 Task: Open Card Podcast Creation Review in Board Sales Funnel Optimization and Management to Workspace Content Marketing Agencies and add a team member Softage.3@softage.net, a label Green, a checklist Mixology, an attachment from your google drive, a color Green and finally, add a card description 'Conduct customer research for new market positioning and messaging' and a comment 'Given the potential impact of this task on our company culture of innovation, let us ensure that we approach it with a sense of curiosity and a willingness to explore new ideas.'. Add a start date 'Jan 03, 1900' with a due date 'Jan 10, 1900'
Action: Mouse moved to (223, 179)
Screenshot: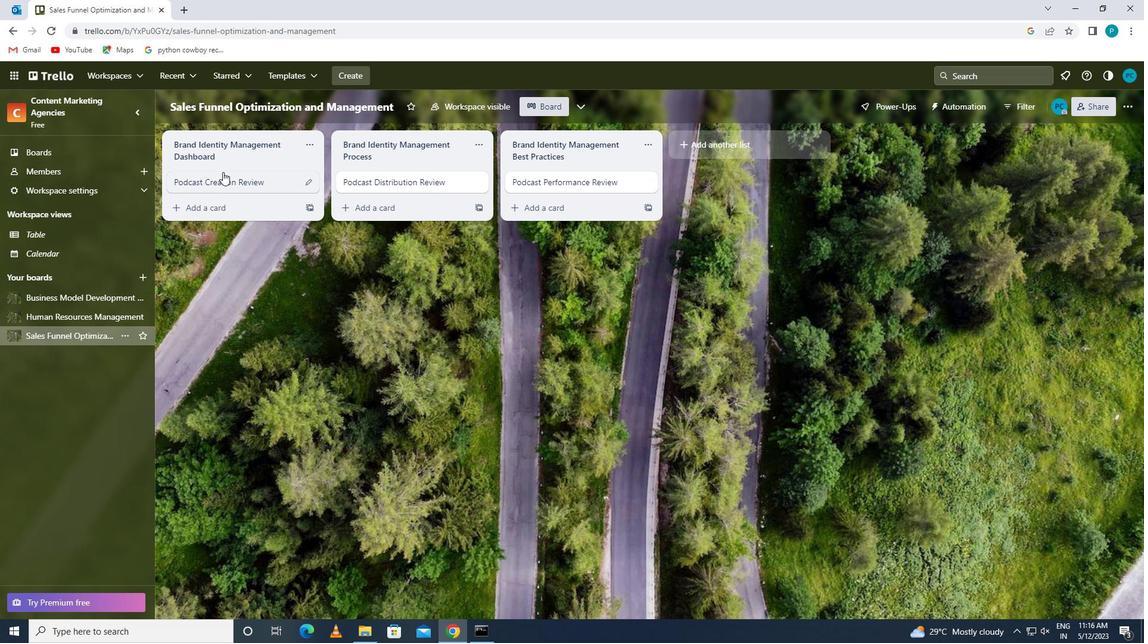 
Action: Mouse pressed left at (223, 179)
Screenshot: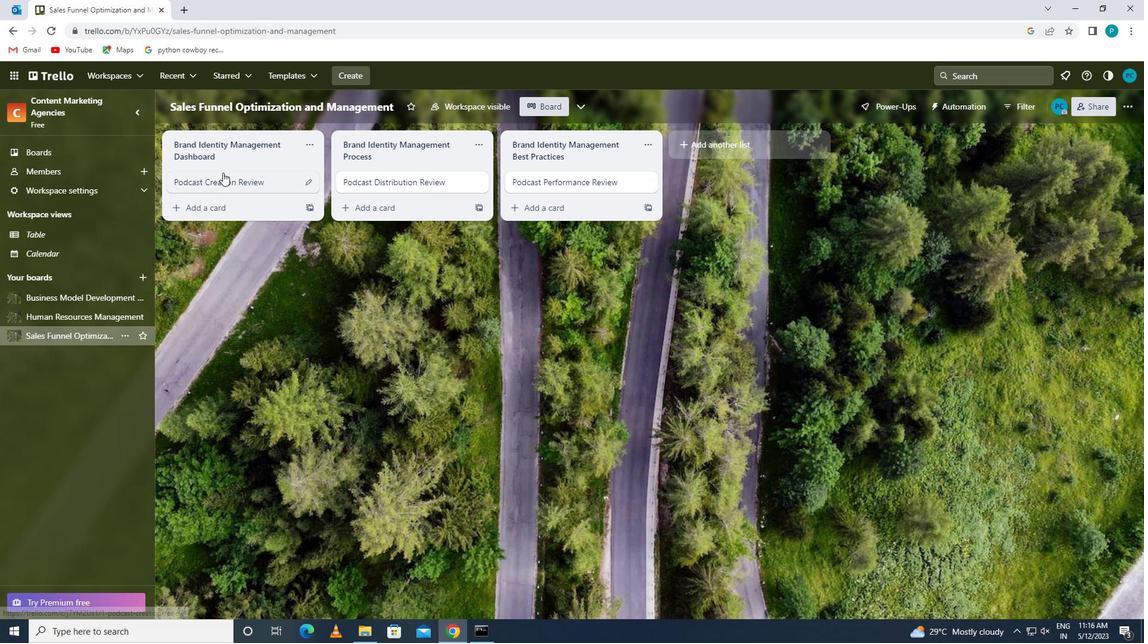 
Action: Mouse moved to (763, 162)
Screenshot: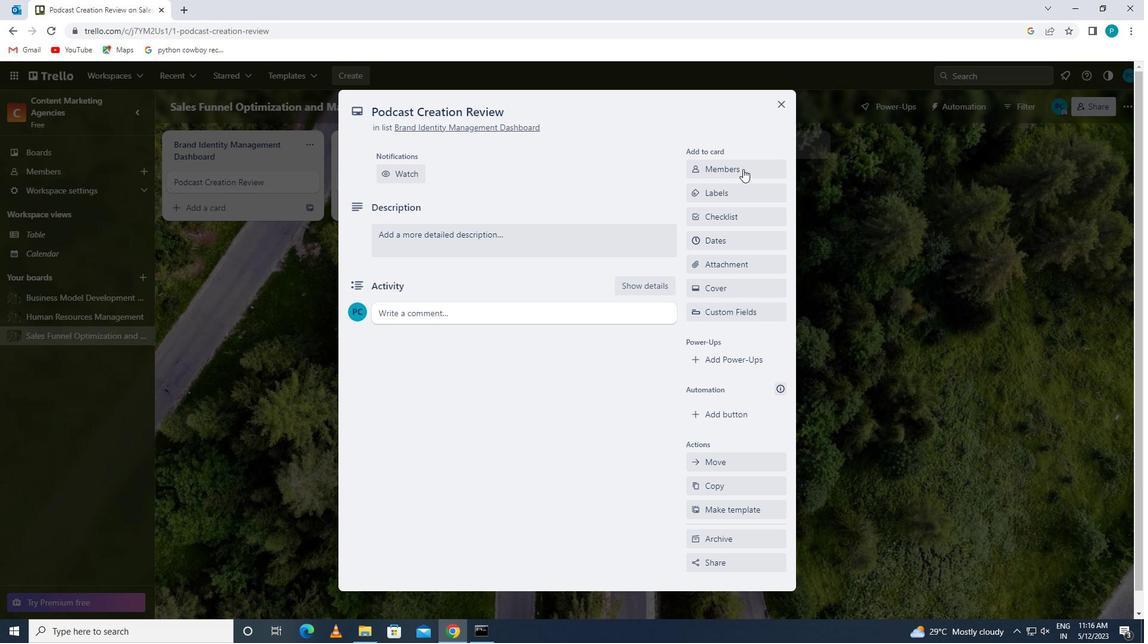 
Action: Mouse pressed left at (763, 162)
Screenshot: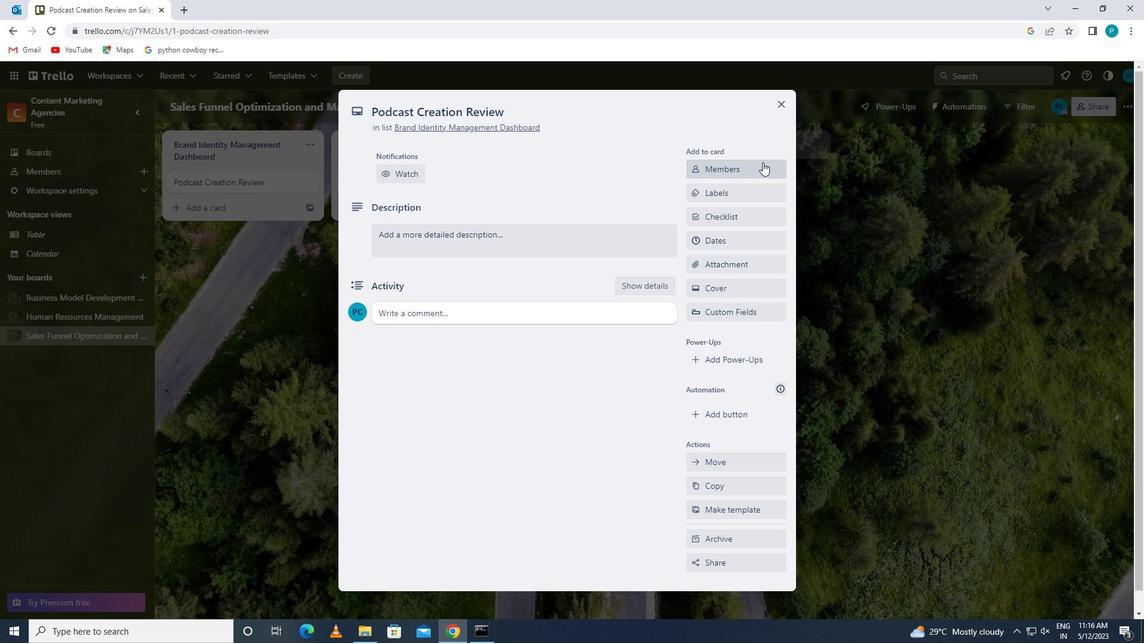 
Action: Mouse moved to (763, 217)
Screenshot: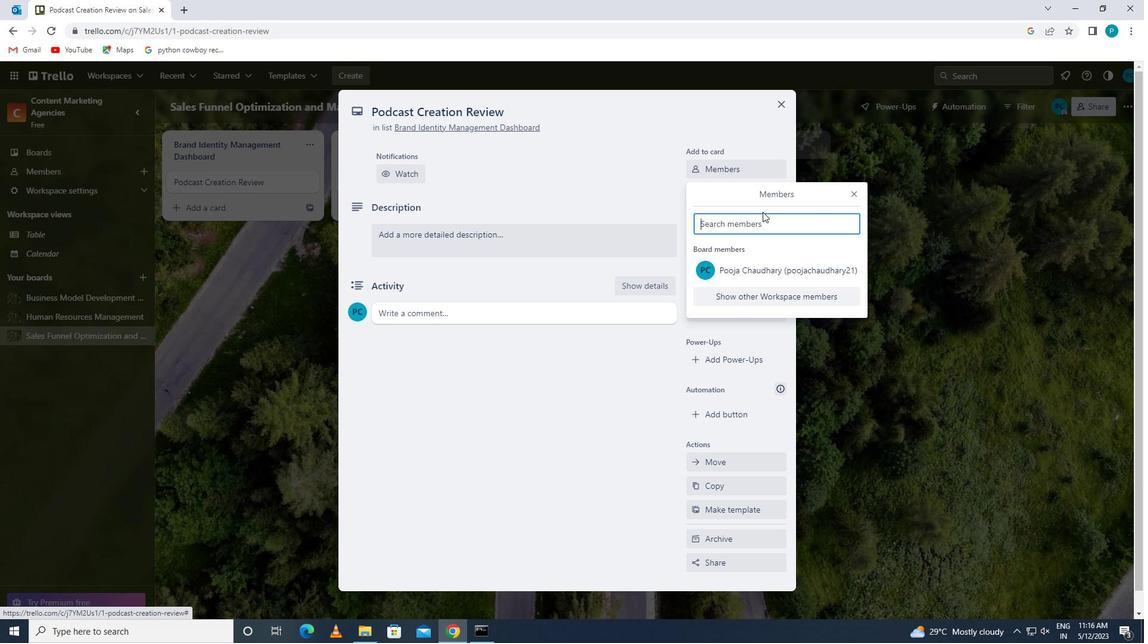 
Action: Mouse pressed left at (763, 217)
Screenshot: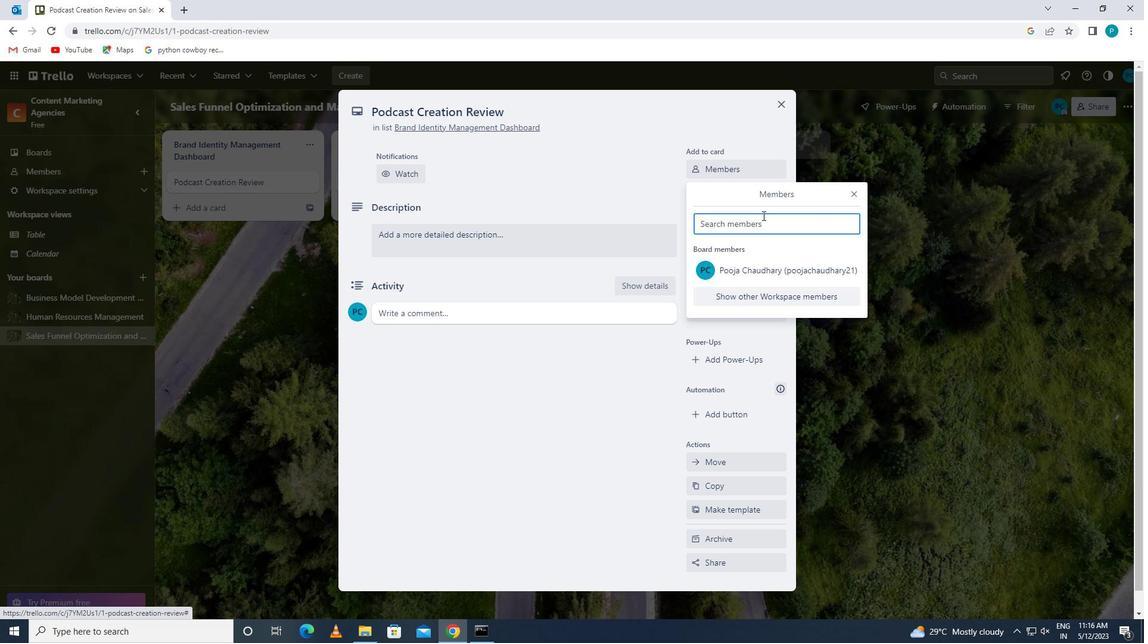 
Action: Mouse moved to (761, 225)
Screenshot: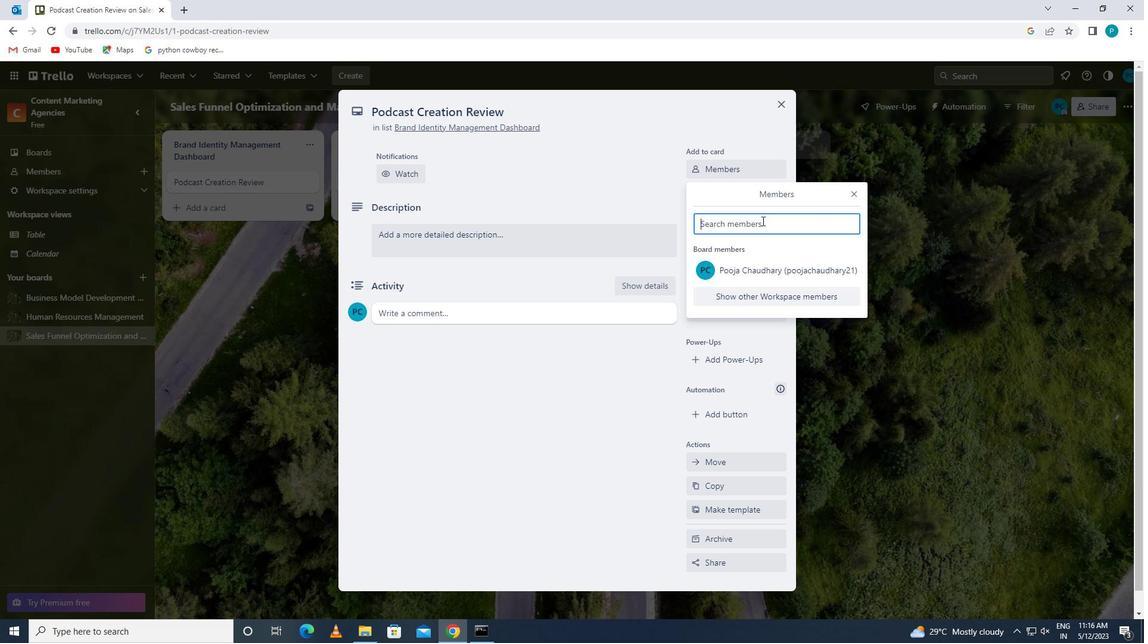 
Action: Mouse pressed left at (761, 225)
Screenshot: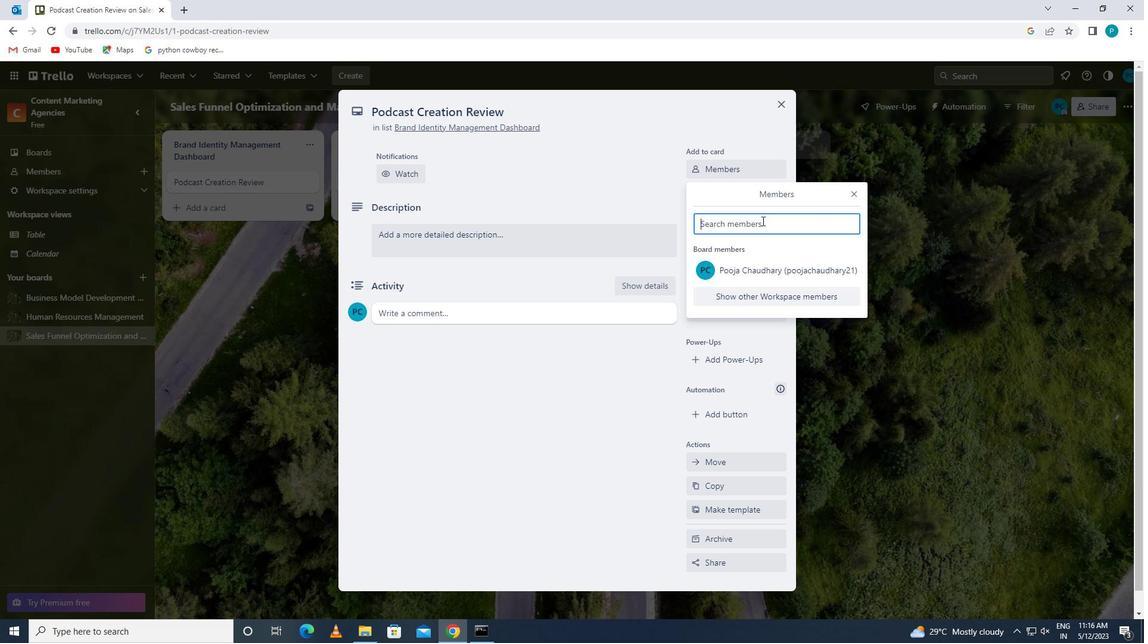 
Action: Key pressed <Key.caps_lock>s<Key.caps_lock>oftage.3
Screenshot: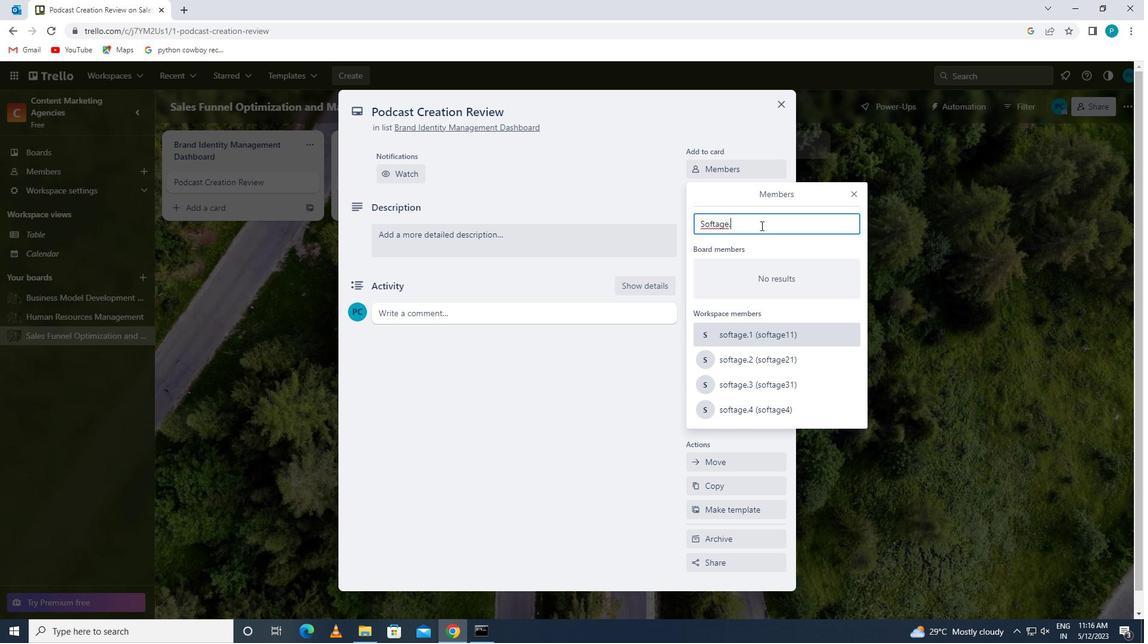 
Action: Mouse moved to (759, 335)
Screenshot: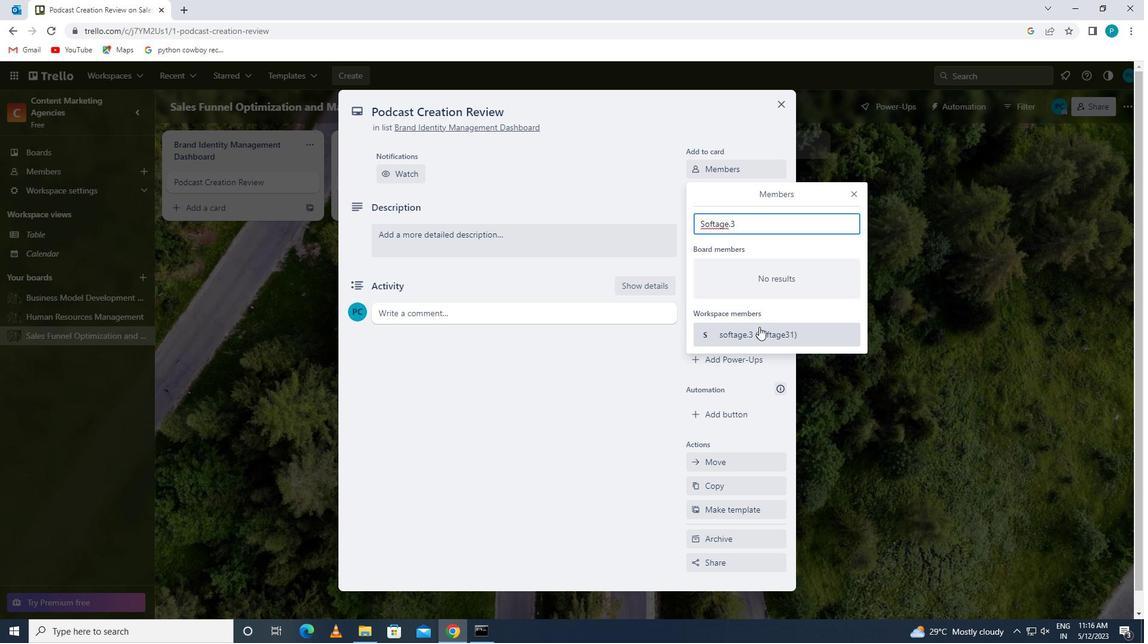 
Action: Mouse pressed left at (759, 335)
Screenshot: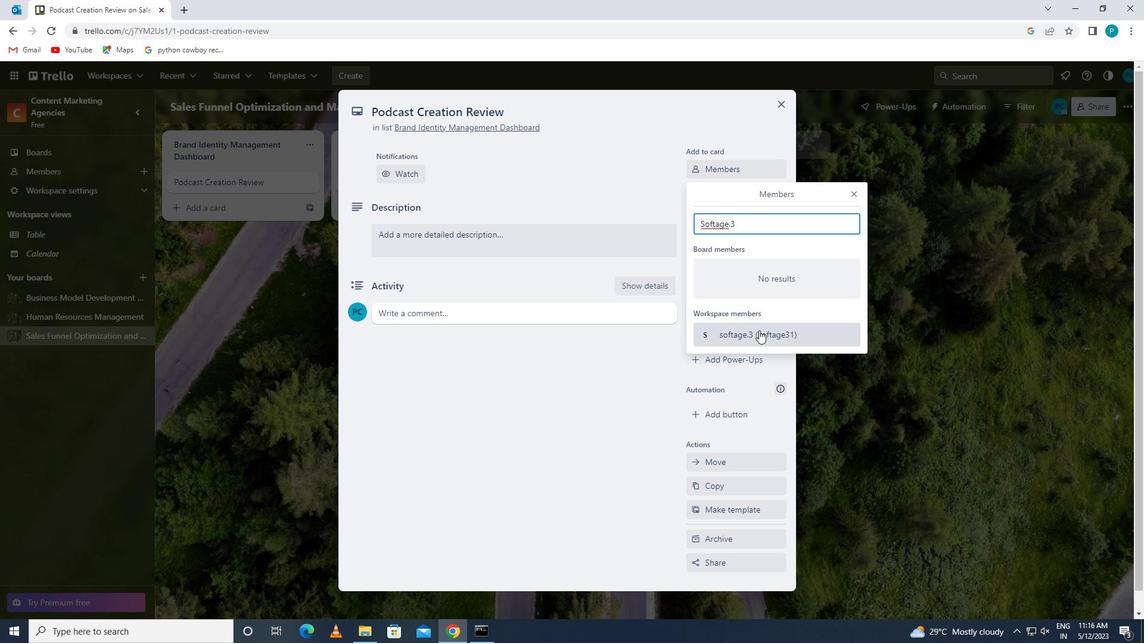 
Action: Mouse moved to (852, 192)
Screenshot: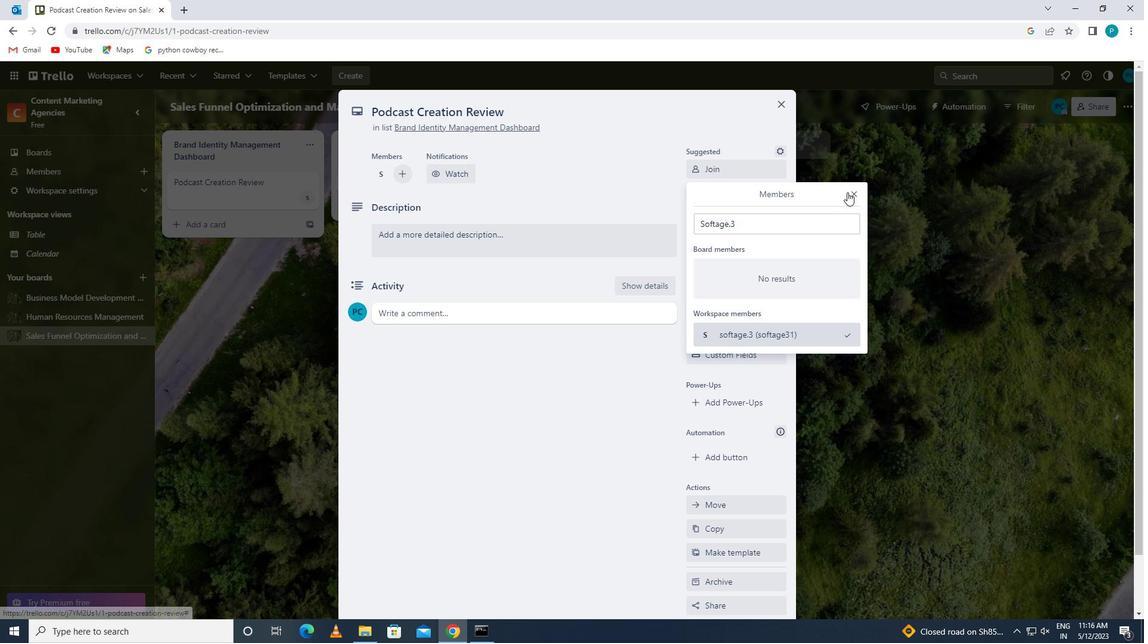 
Action: Mouse pressed left at (852, 192)
Screenshot: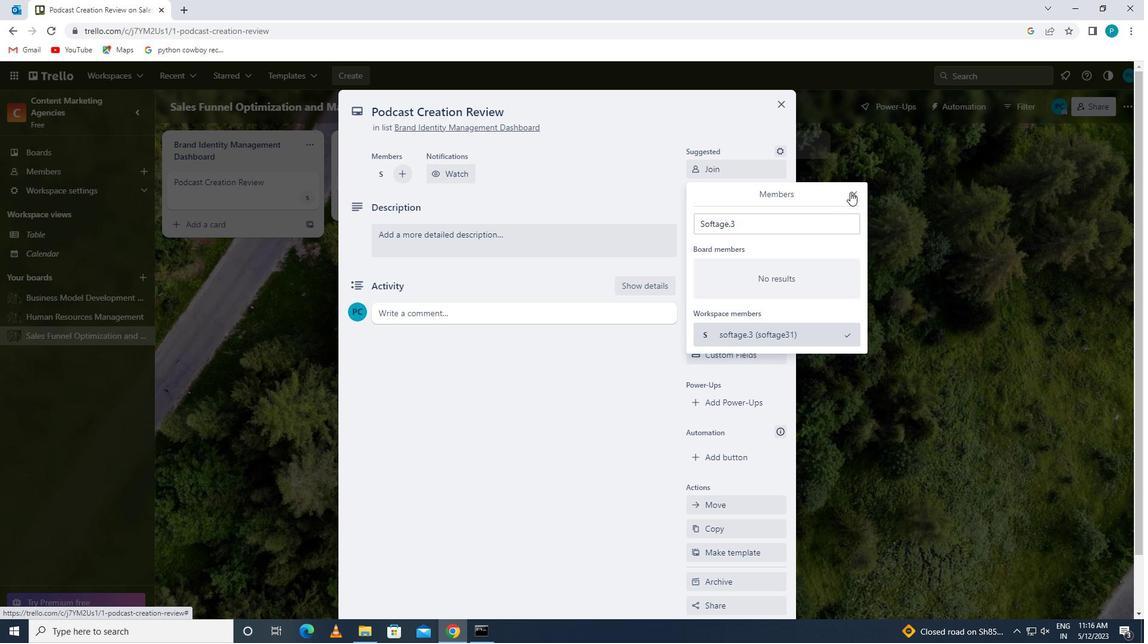 
Action: Mouse moved to (738, 240)
Screenshot: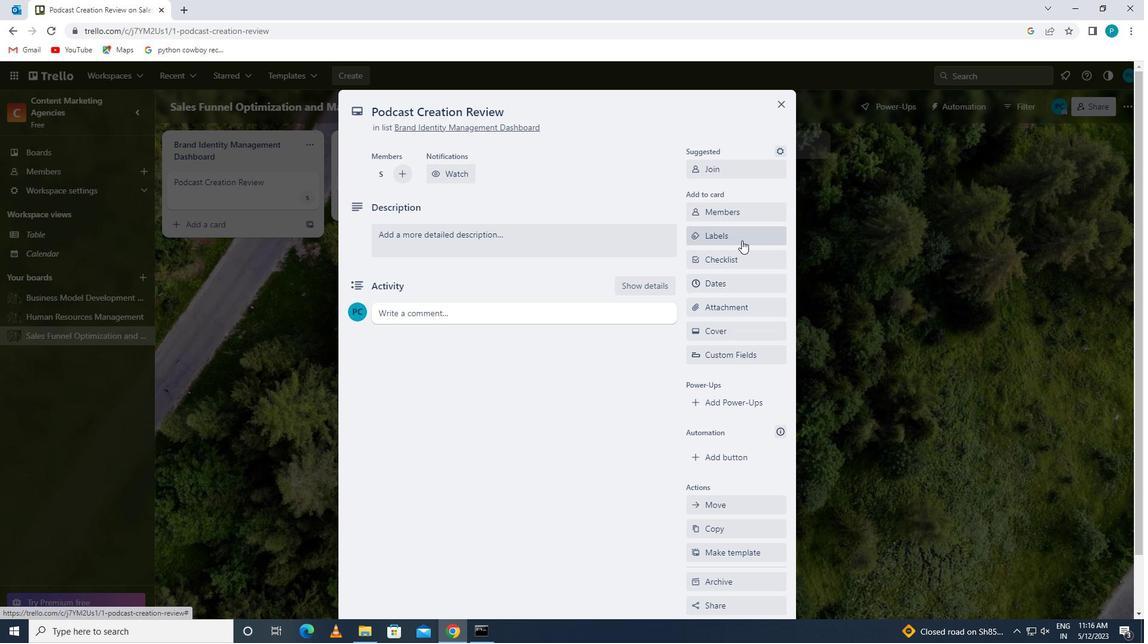 
Action: Mouse pressed left at (738, 240)
Screenshot: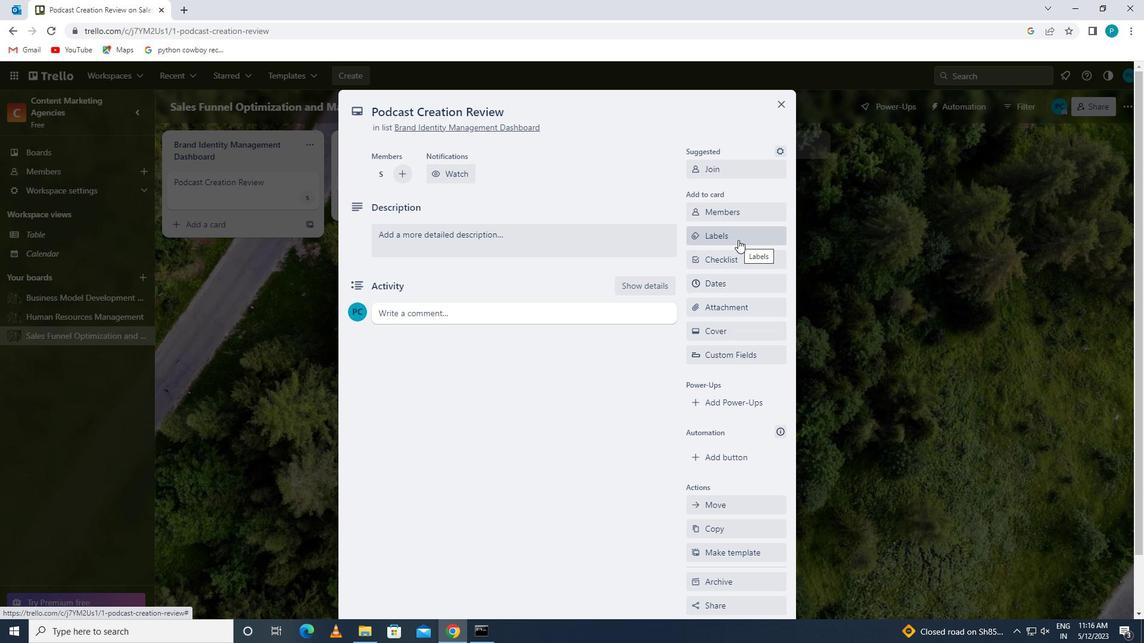 
Action: Mouse moved to (736, 469)
Screenshot: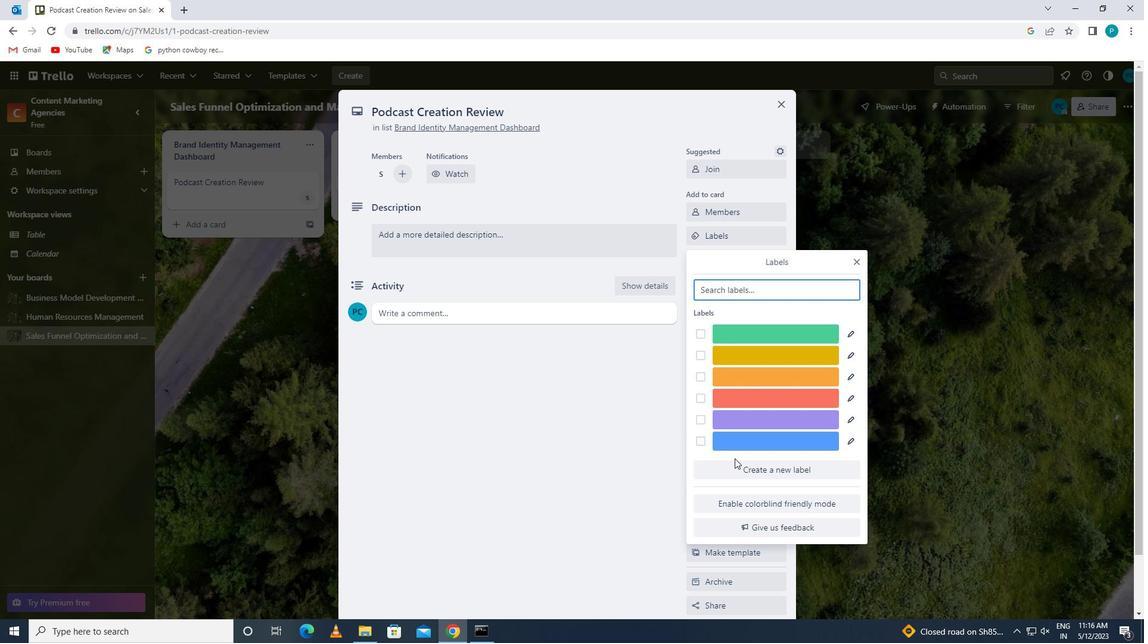 
Action: Mouse pressed left at (736, 469)
Screenshot: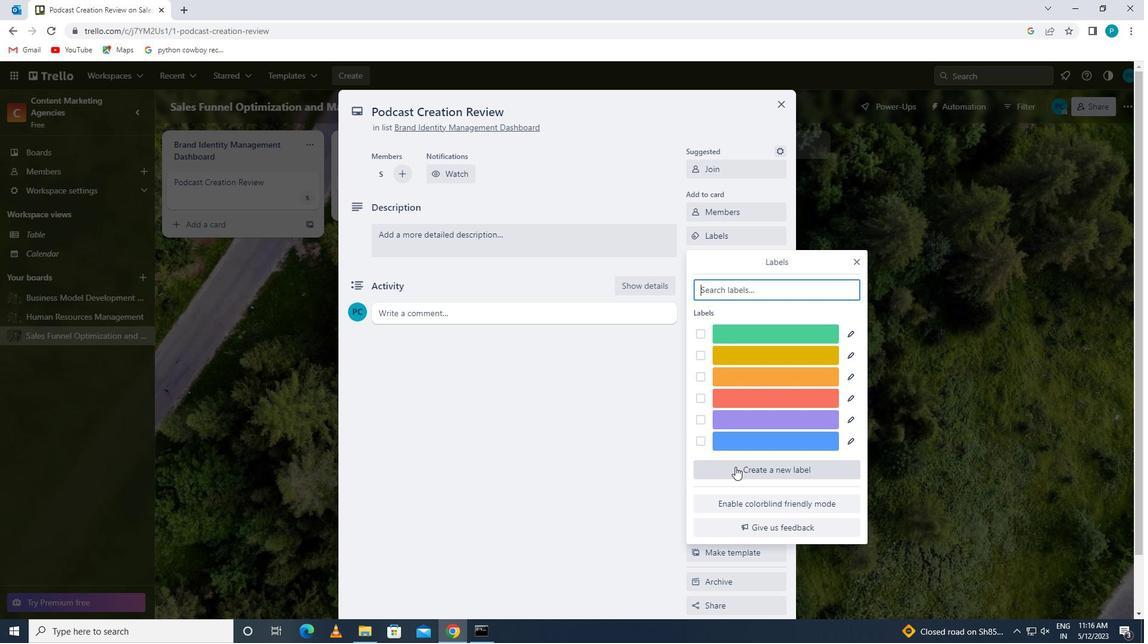 
Action: Mouse moved to (705, 435)
Screenshot: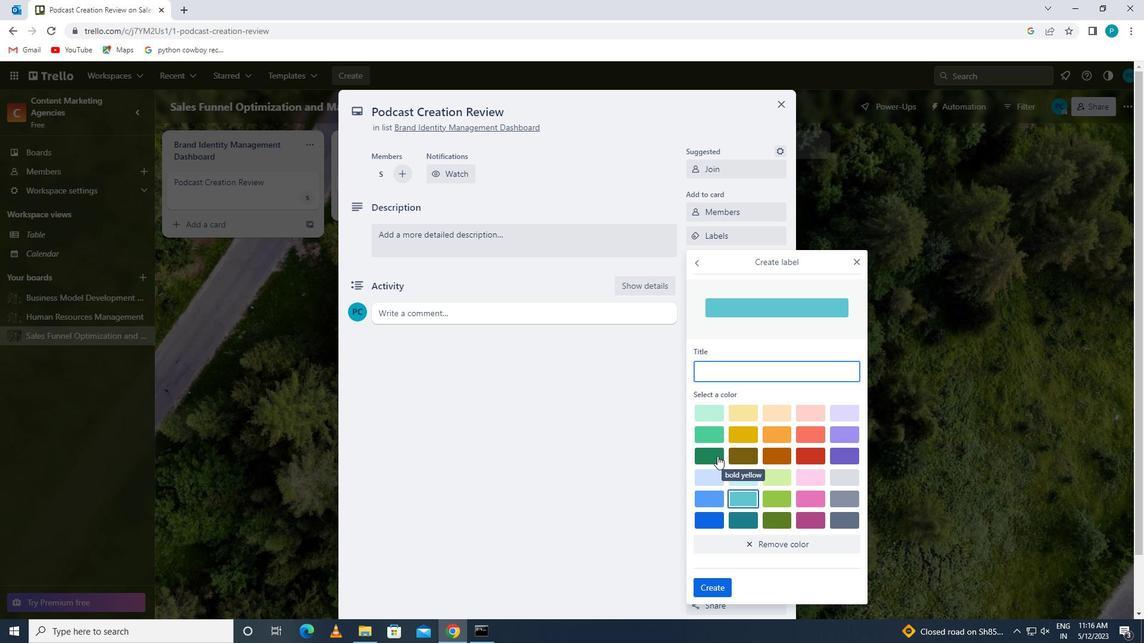 
Action: Mouse pressed left at (705, 435)
Screenshot: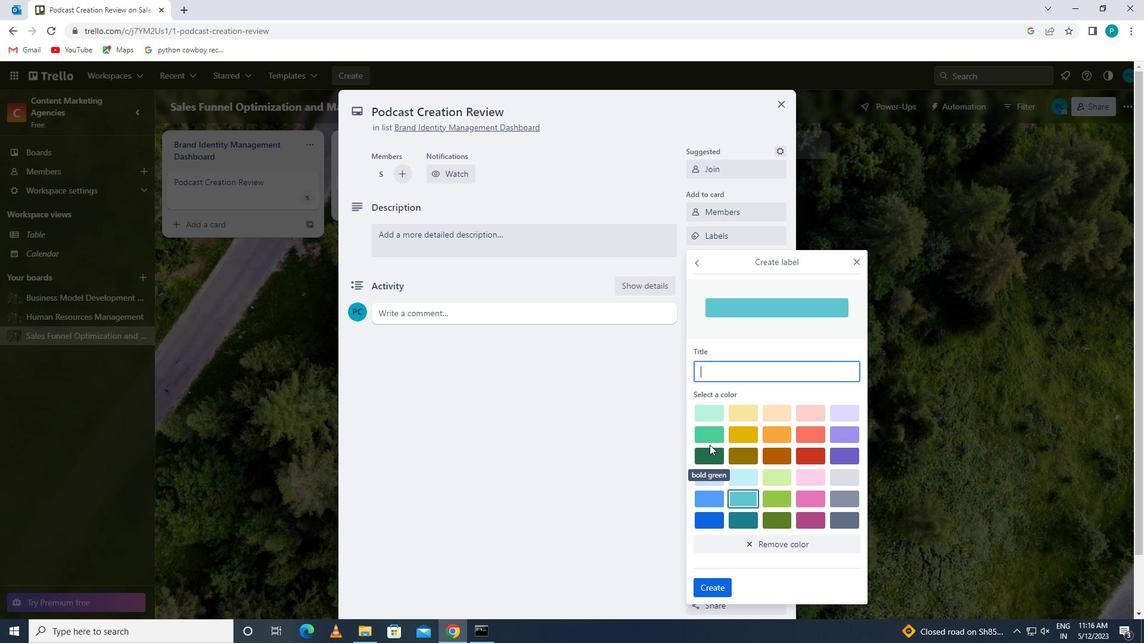 
Action: Mouse moved to (714, 592)
Screenshot: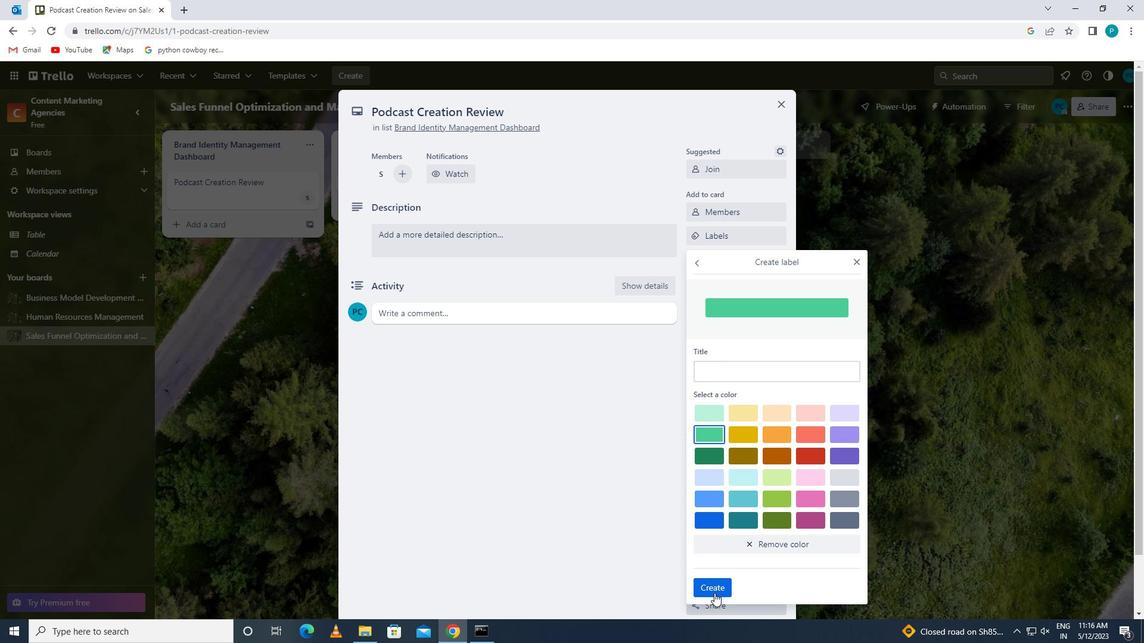 
Action: Mouse pressed left at (714, 592)
Screenshot: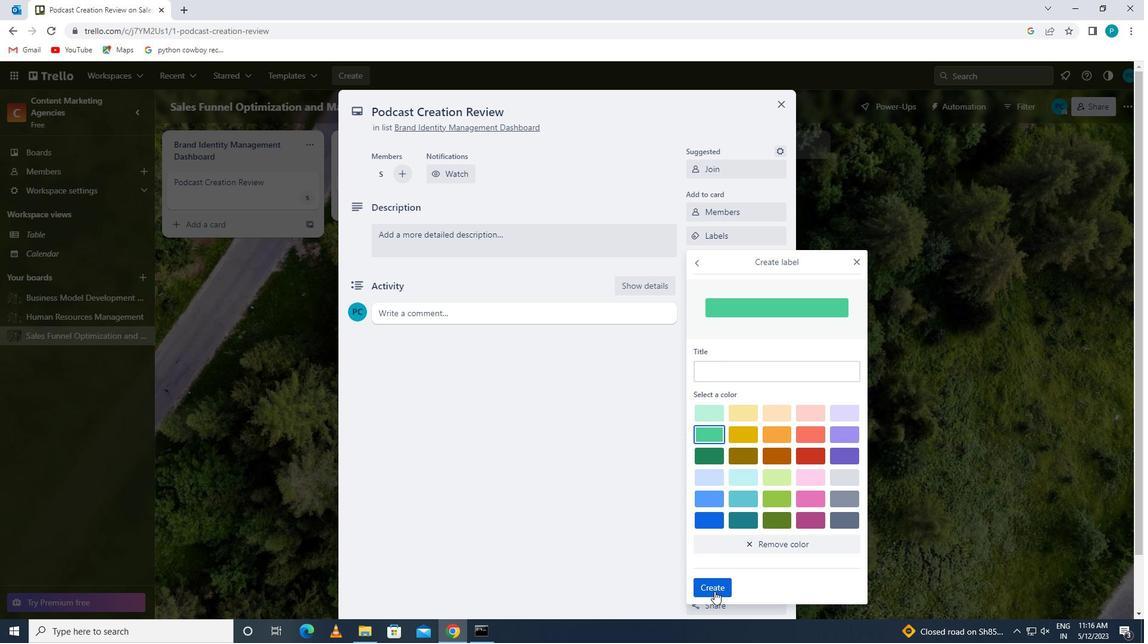 
Action: Mouse moved to (852, 262)
Screenshot: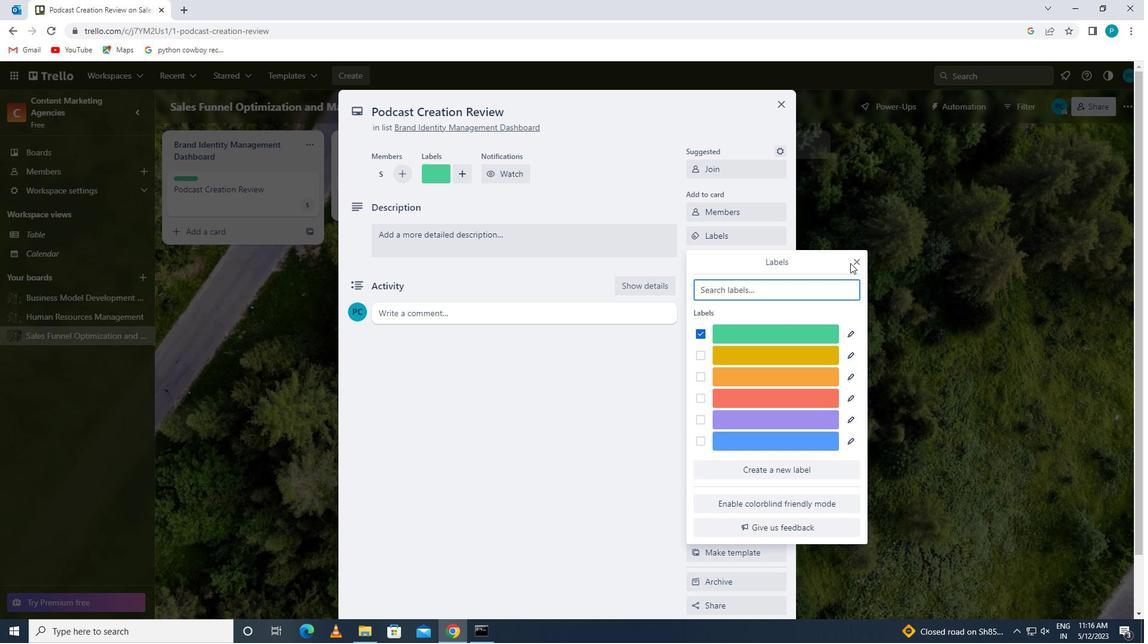 
Action: Mouse pressed left at (852, 262)
Screenshot: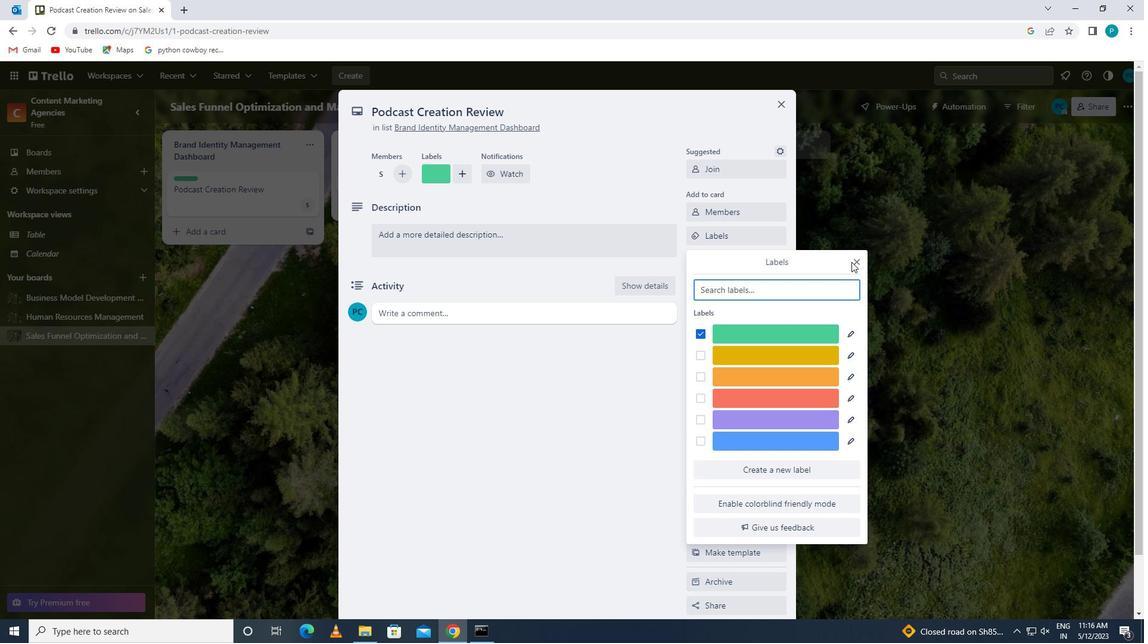 
Action: Mouse moved to (858, 261)
Screenshot: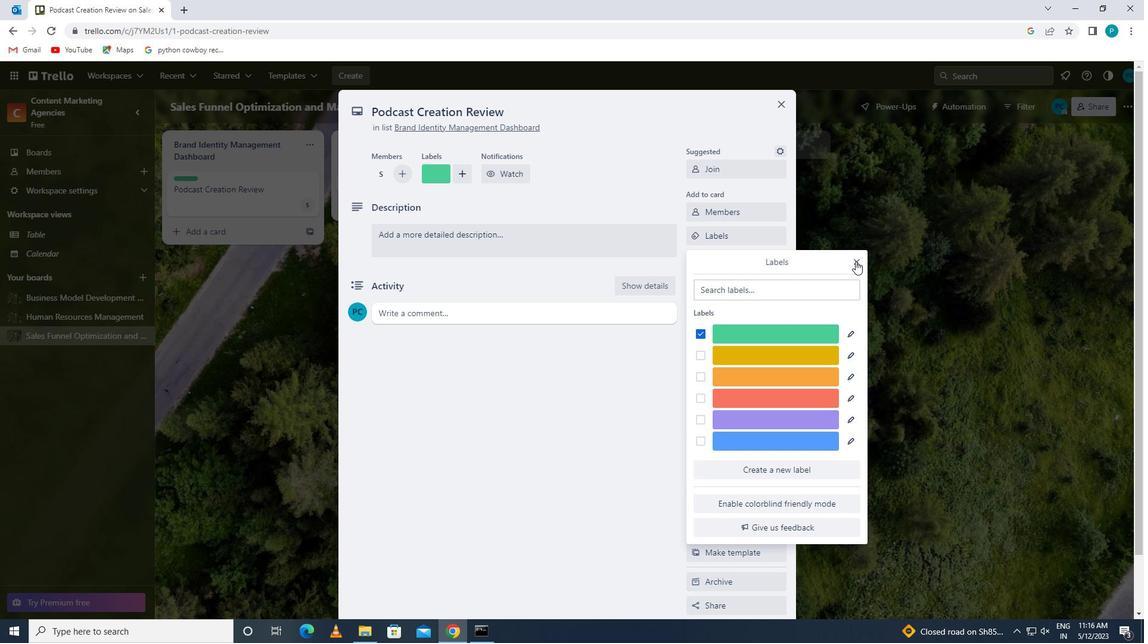 
Action: Mouse pressed left at (858, 261)
Screenshot: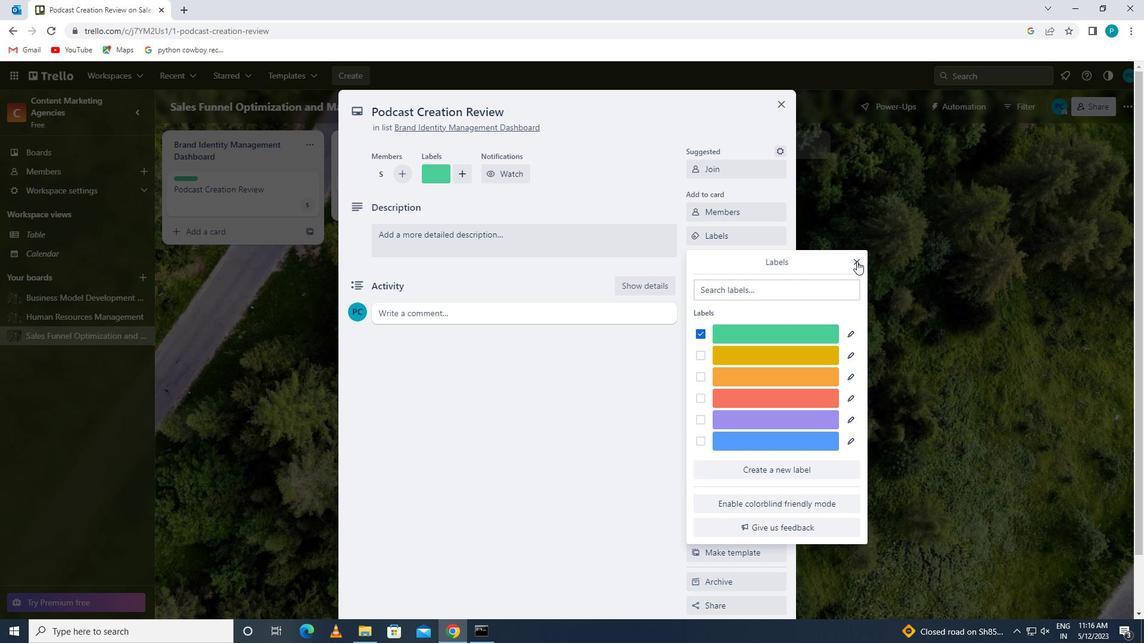 
Action: Mouse moved to (713, 266)
Screenshot: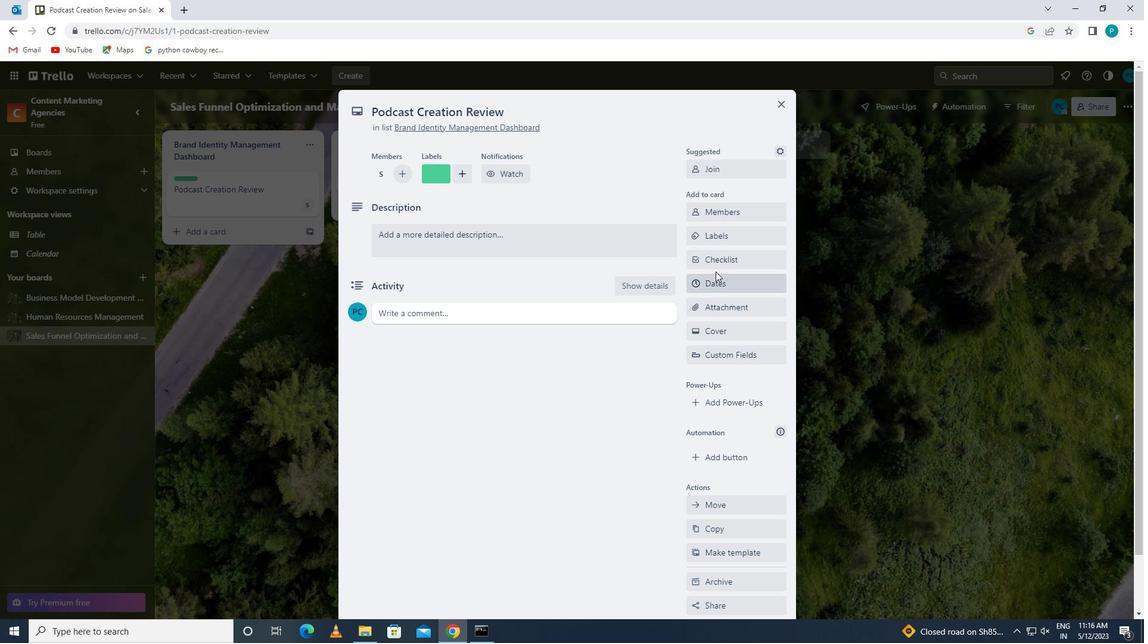 
Action: Mouse pressed left at (713, 266)
Screenshot: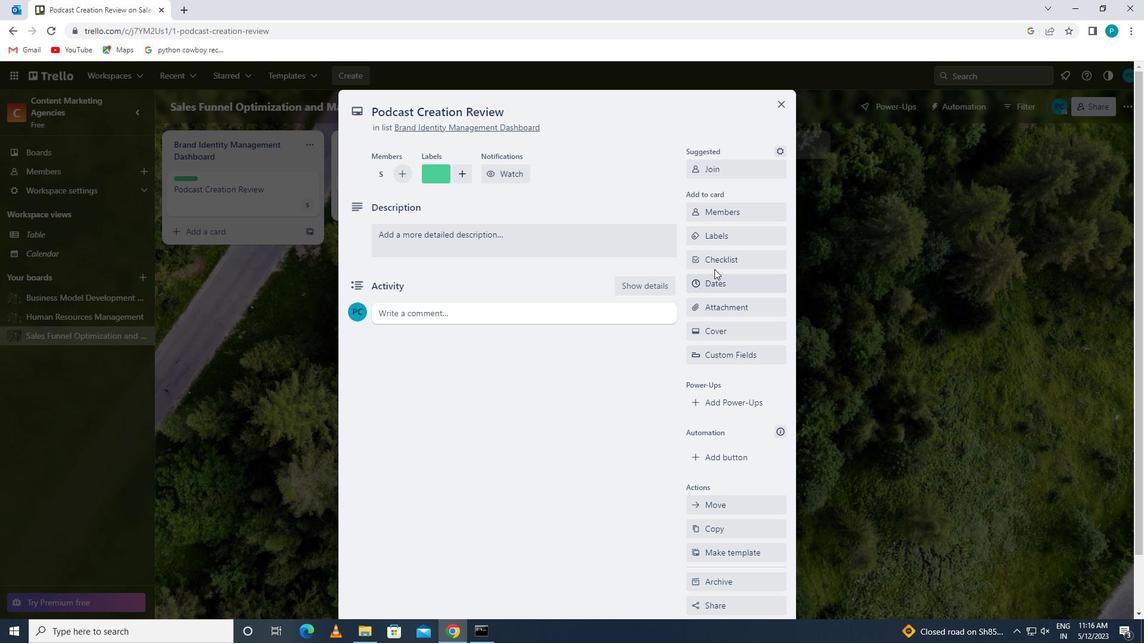 
Action: Key pressed <Key.caps_lock>m<Key.caps_lock>
Screenshot: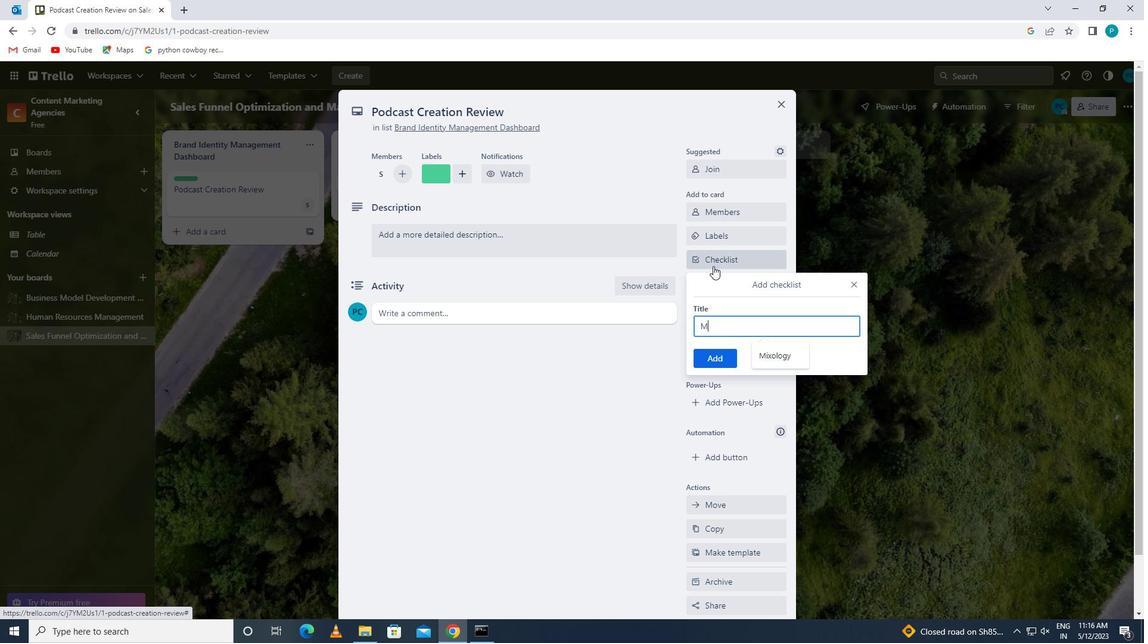 
Action: Mouse moved to (775, 350)
Screenshot: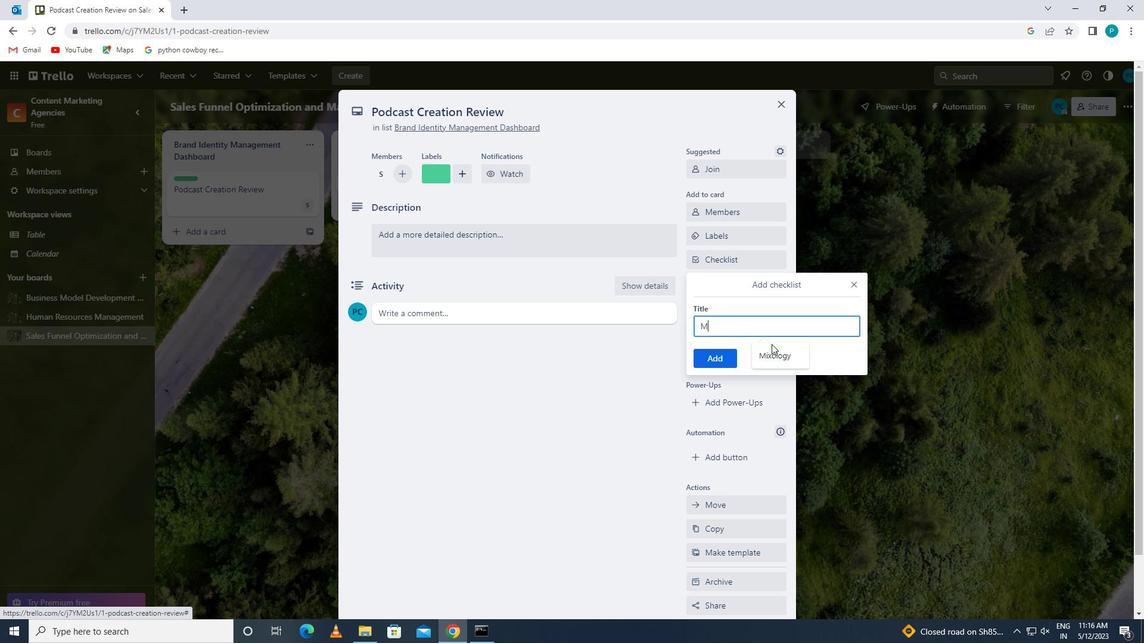 
Action: Mouse pressed left at (775, 350)
Screenshot: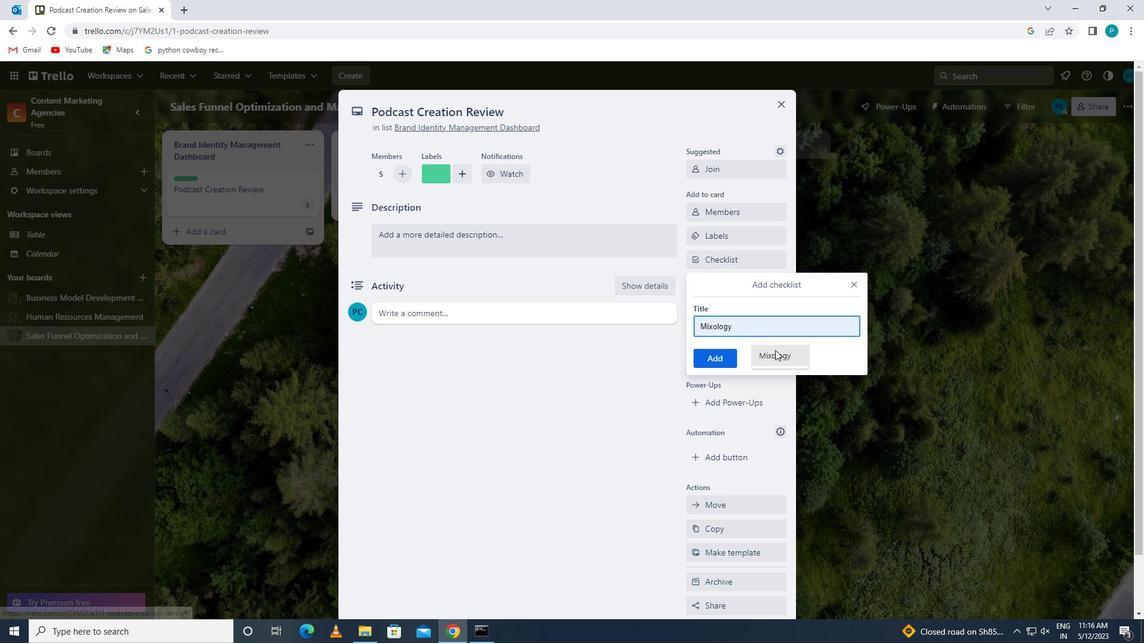 
Action: Mouse moved to (728, 360)
Screenshot: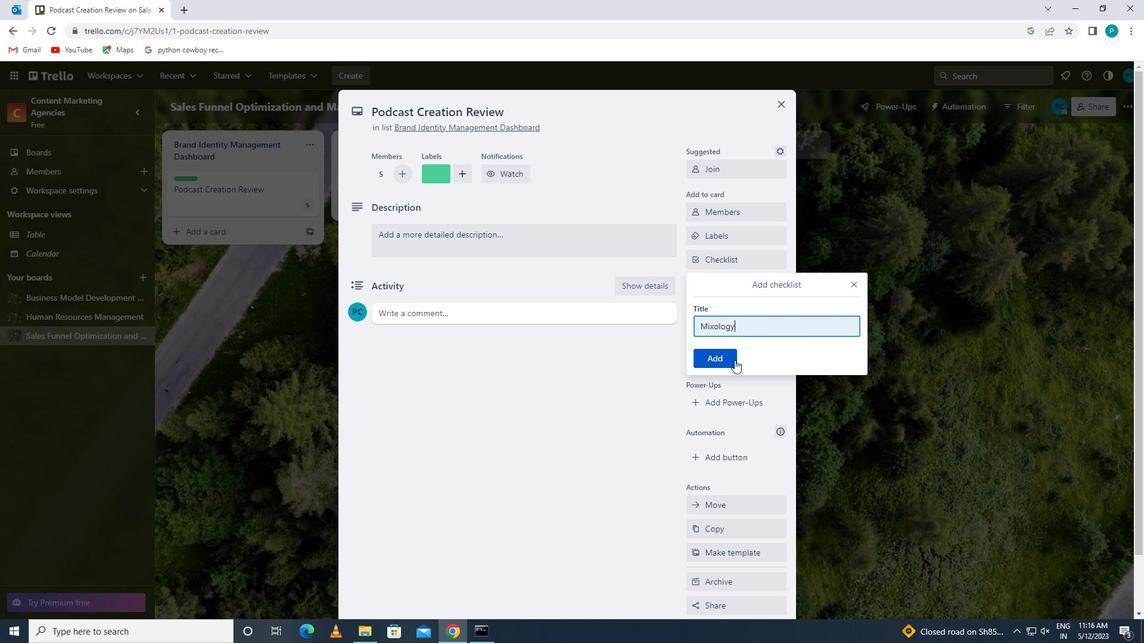
Action: Mouse pressed left at (728, 360)
Screenshot: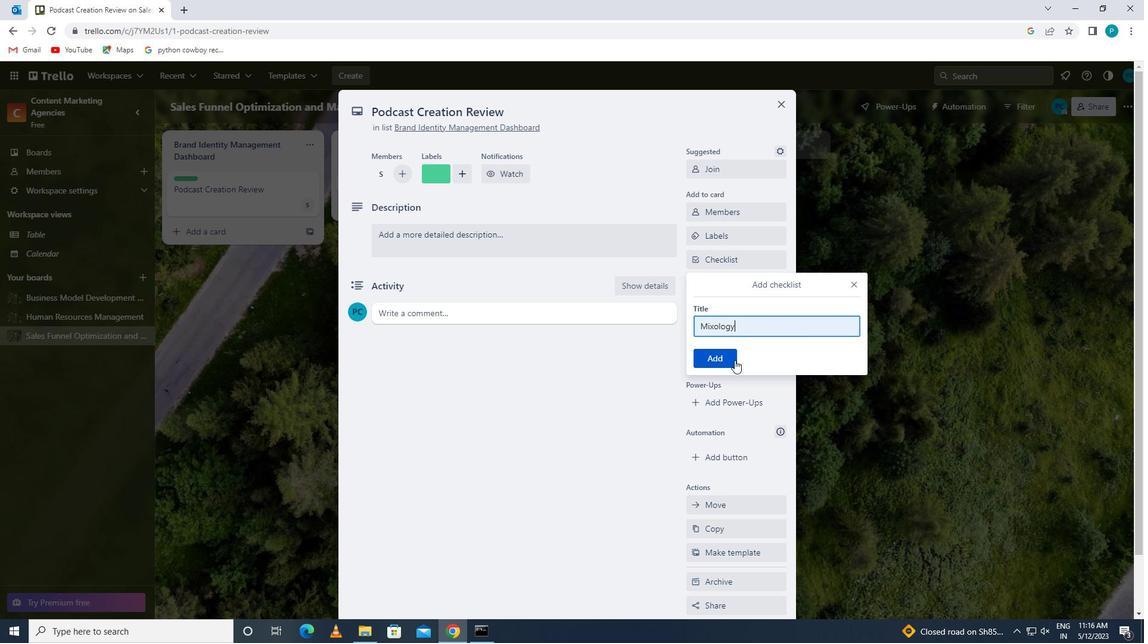
Action: Mouse moved to (713, 301)
Screenshot: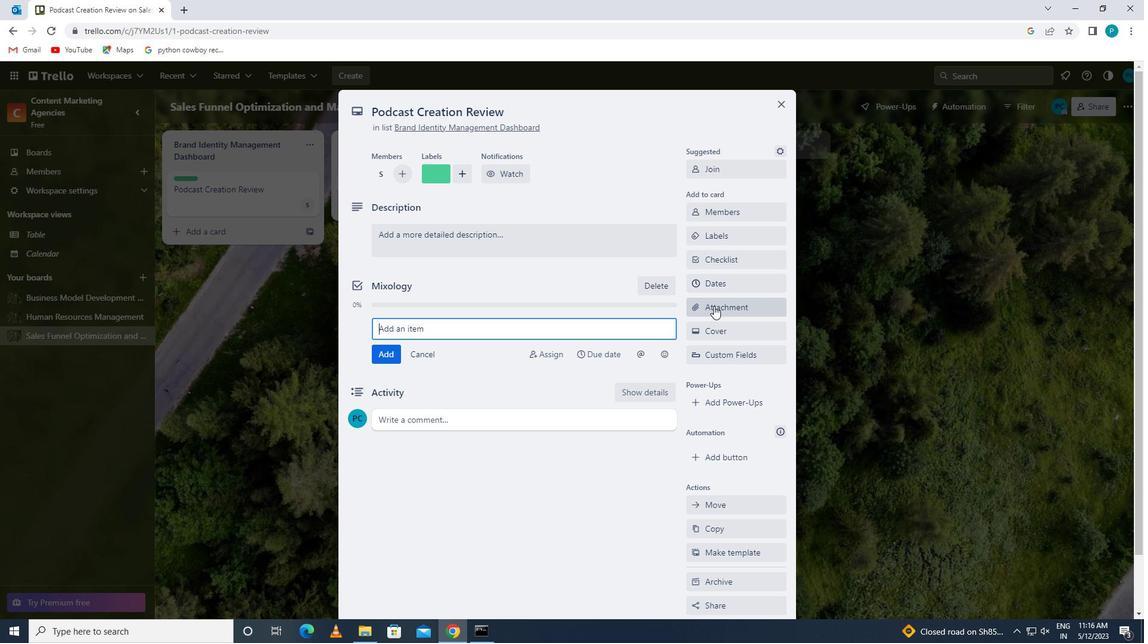
Action: Mouse pressed left at (713, 301)
Screenshot: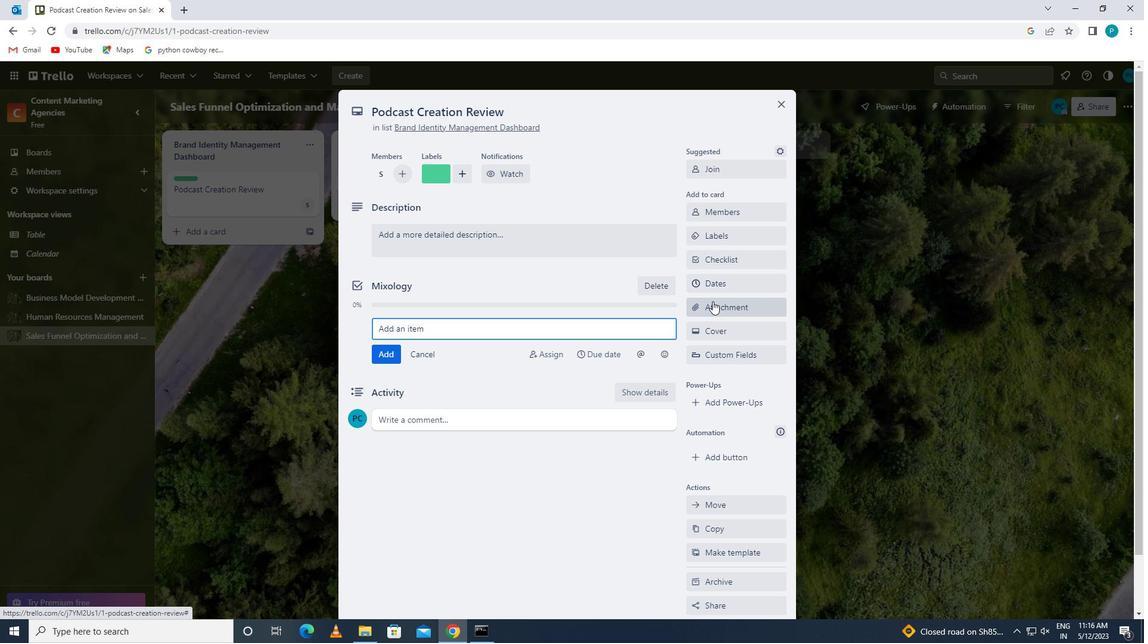 
Action: Mouse moved to (726, 391)
Screenshot: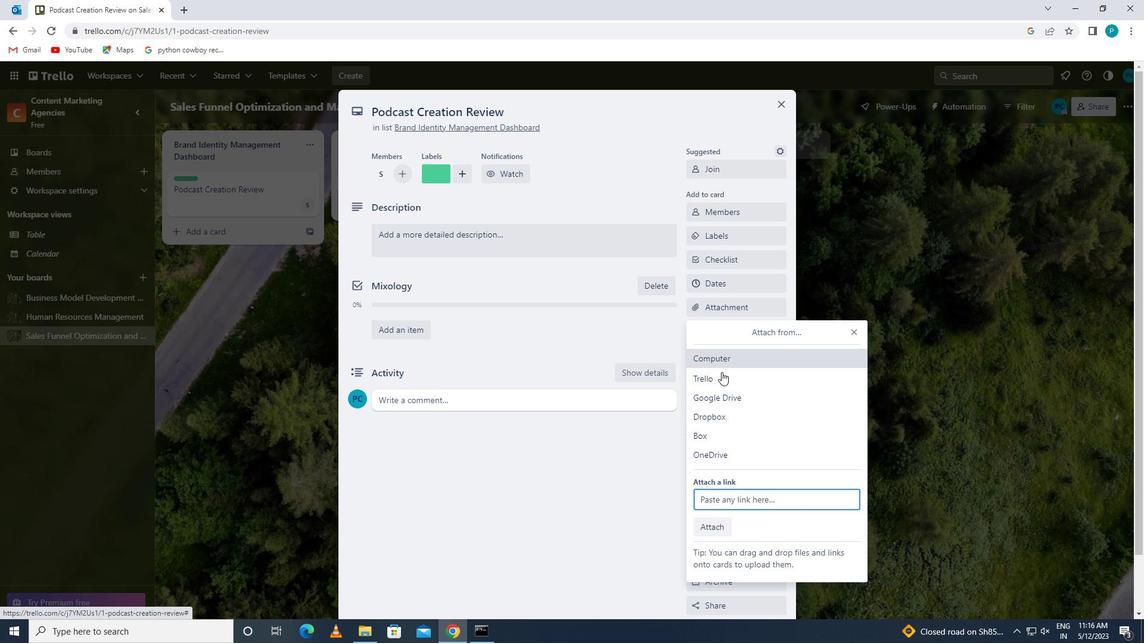 
Action: Mouse pressed left at (726, 391)
Screenshot: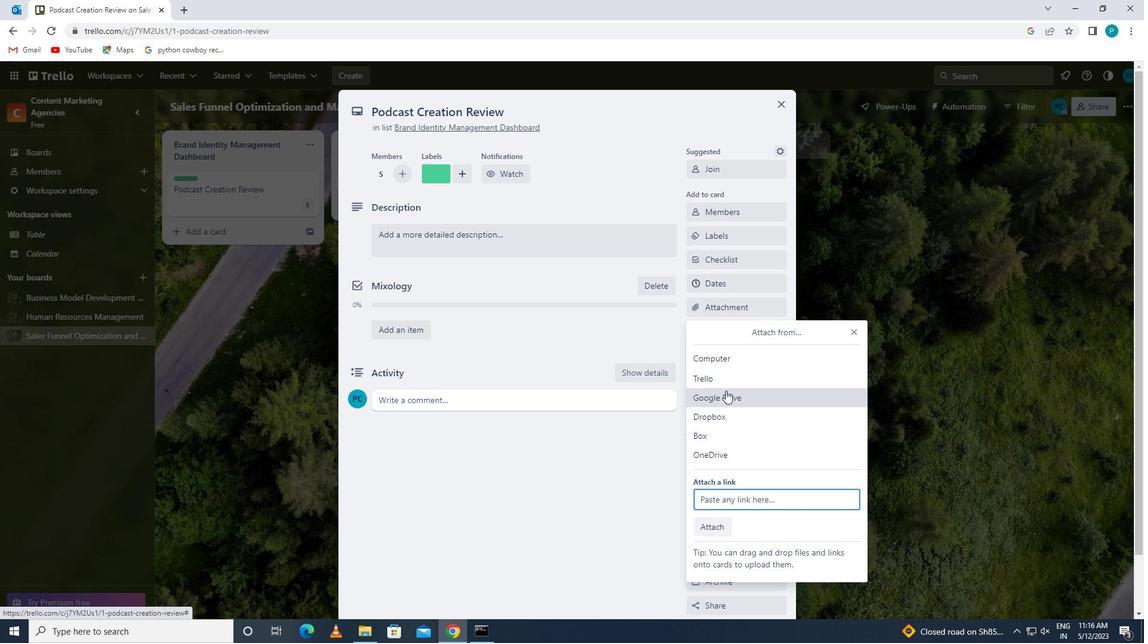 
Action: Mouse moved to (386, 327)
Screenshot: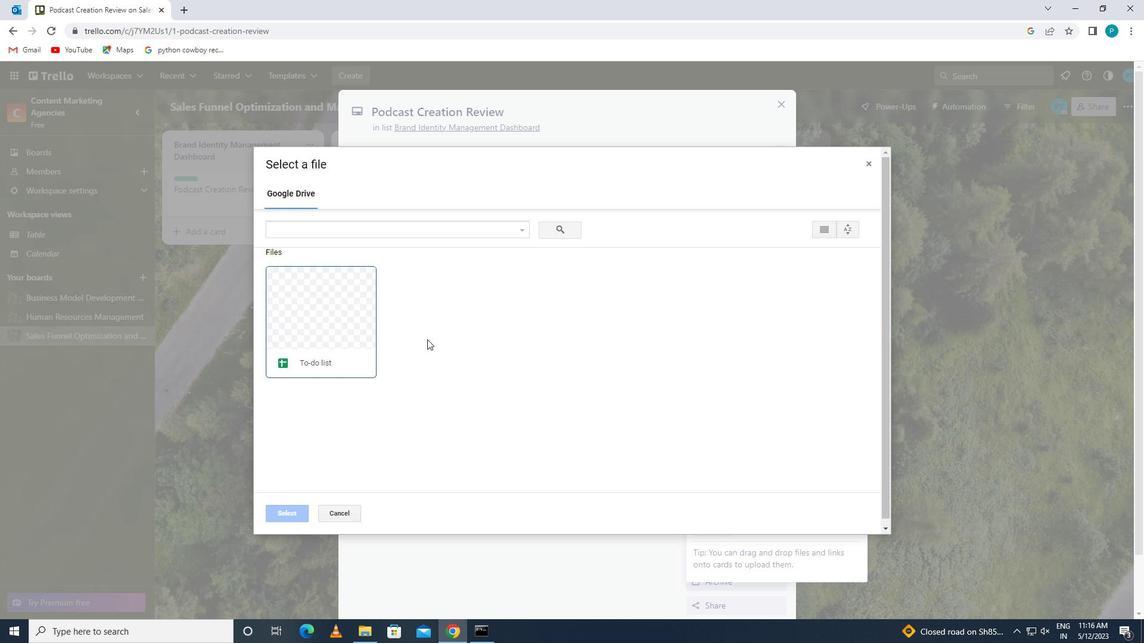 
Action: Mouse pressed left at (386, 327)
Screenshot: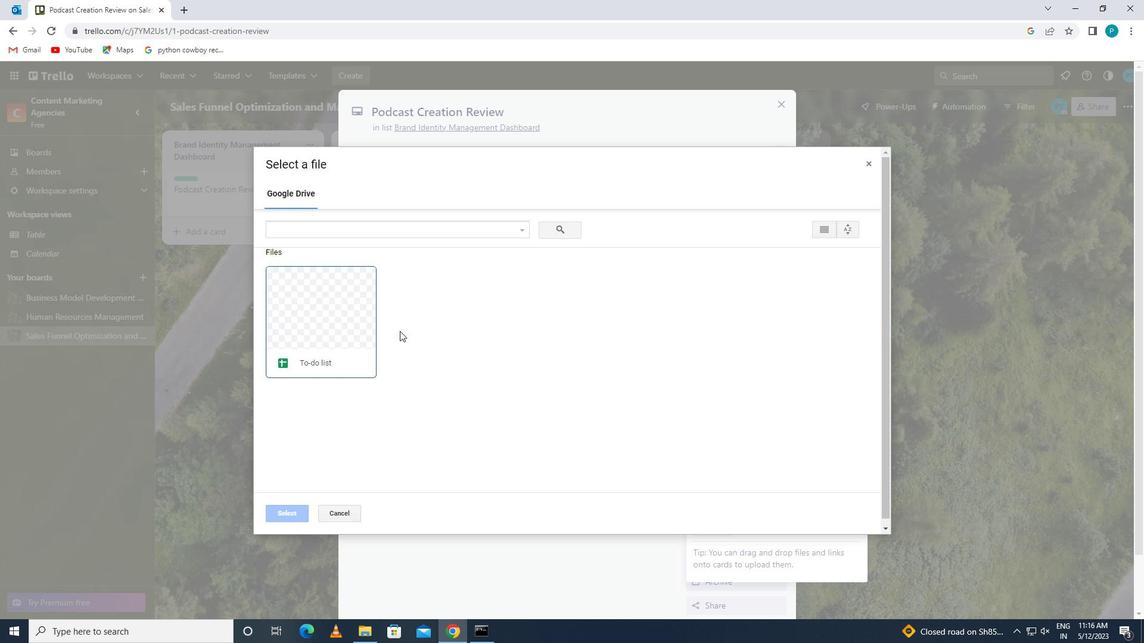 
Action: Mouse moved to (370, 327)
Screenshot: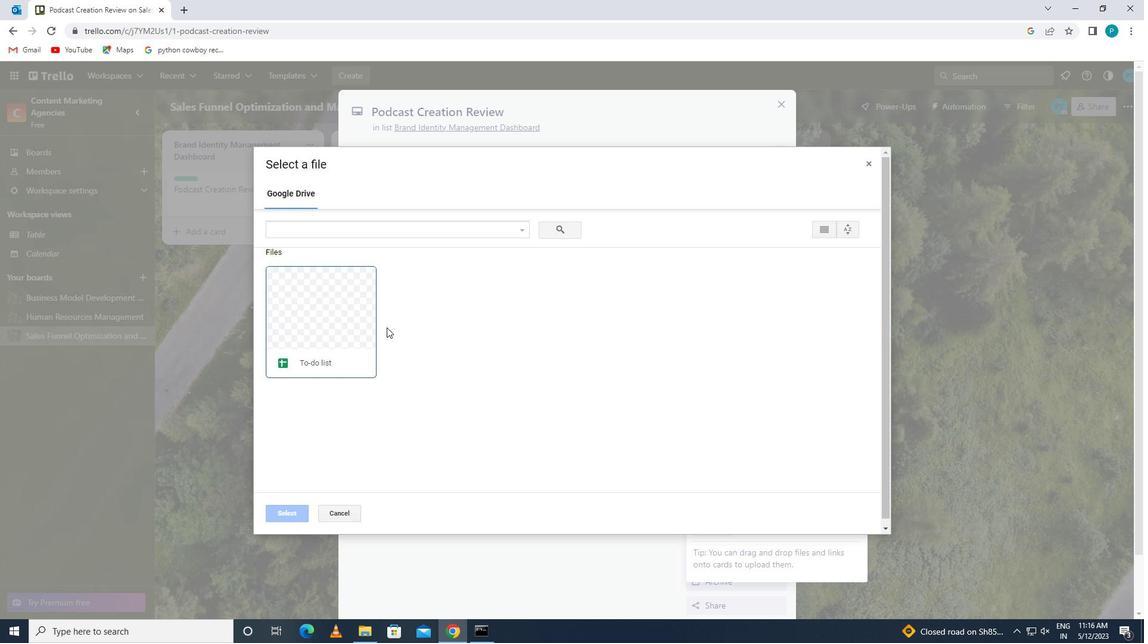 
Action: Mouse pressed left at (370, 327)
Screenshot: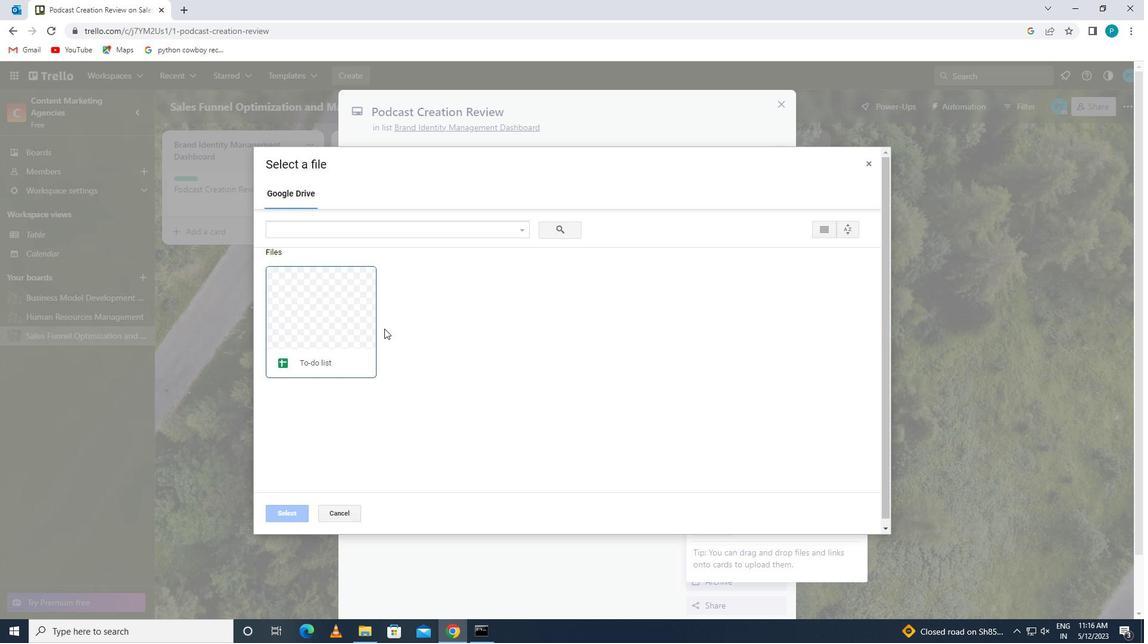 
Action: Mouse moved to (291, 513)
Screenshot: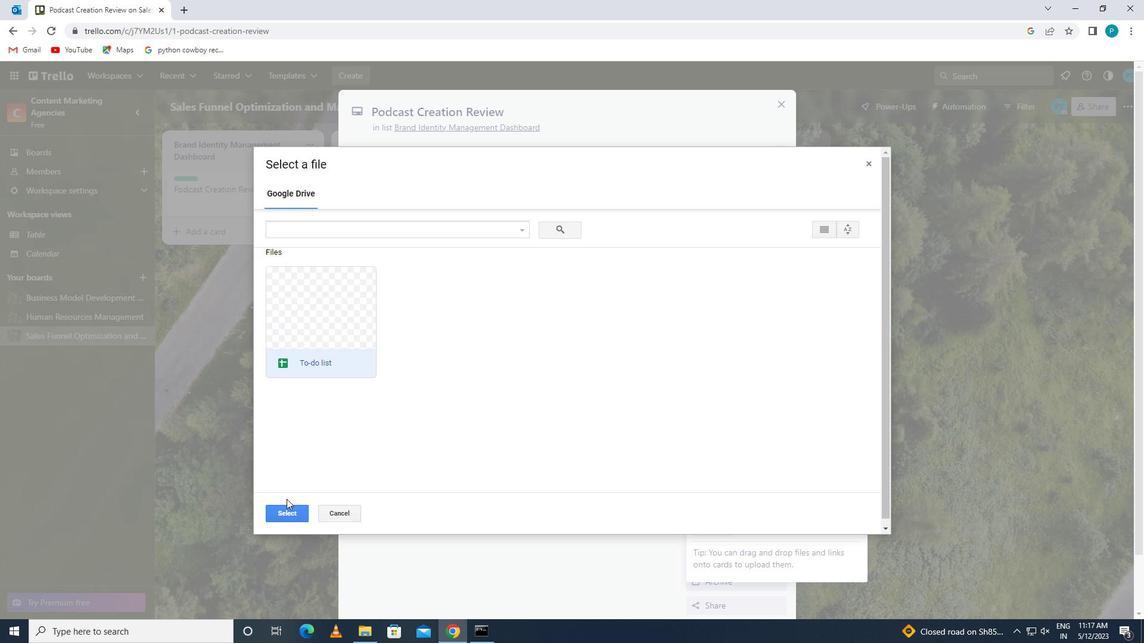 
Action: Mouse pressed left at (291, 513)
Screenshot: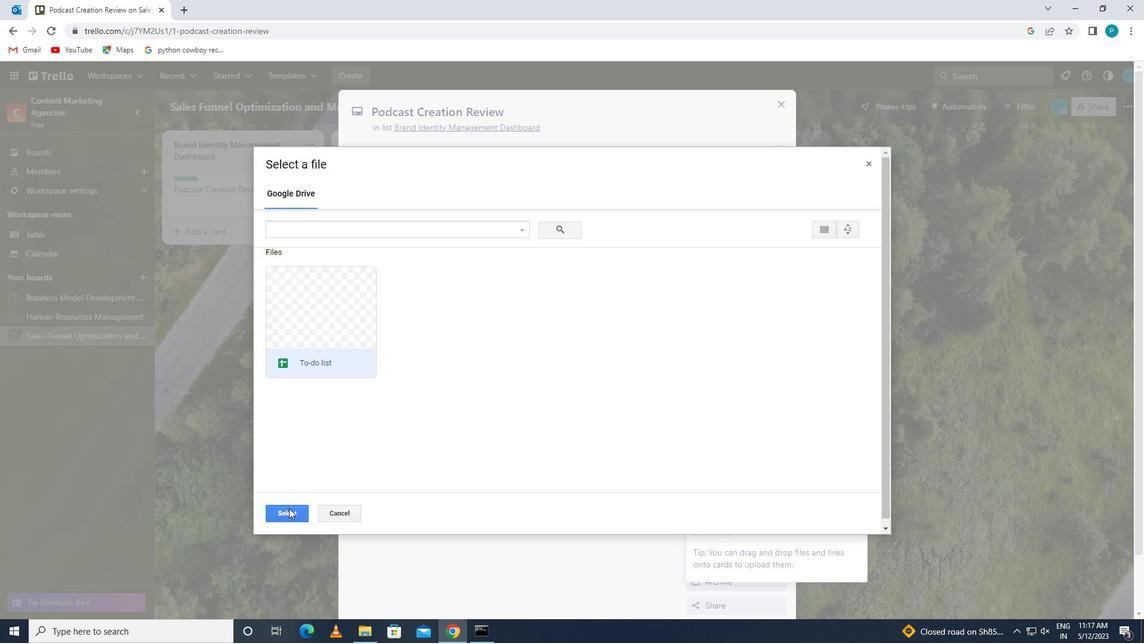 
Action: Mouse moved to (708, 327)
Screenshot: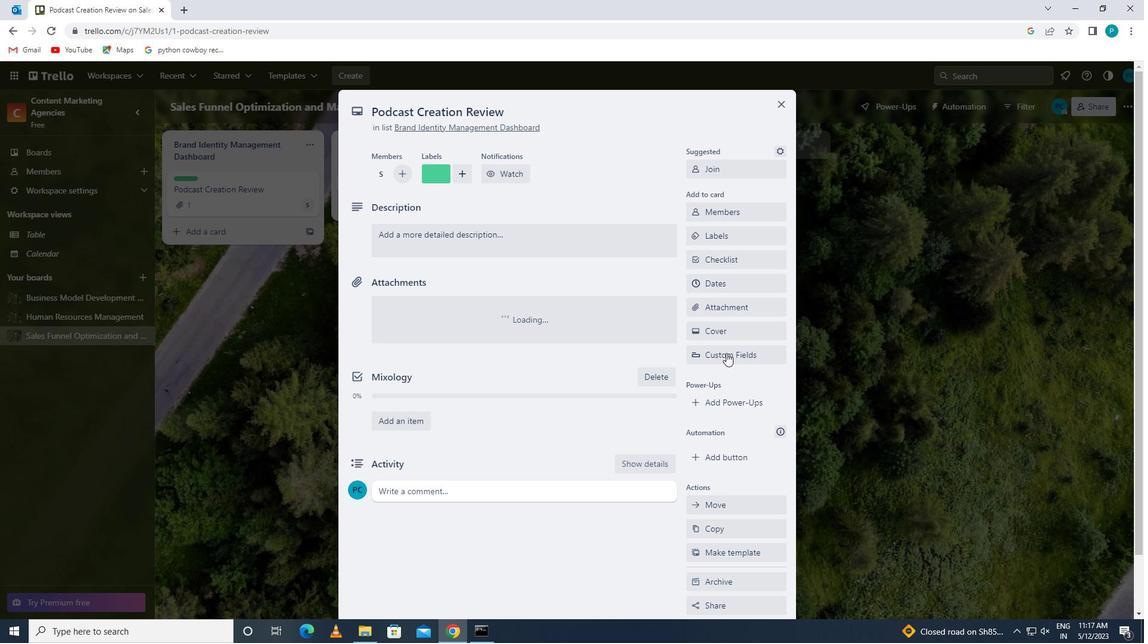 
Action: Mouse pressed left at (708, 327)
Screenshot: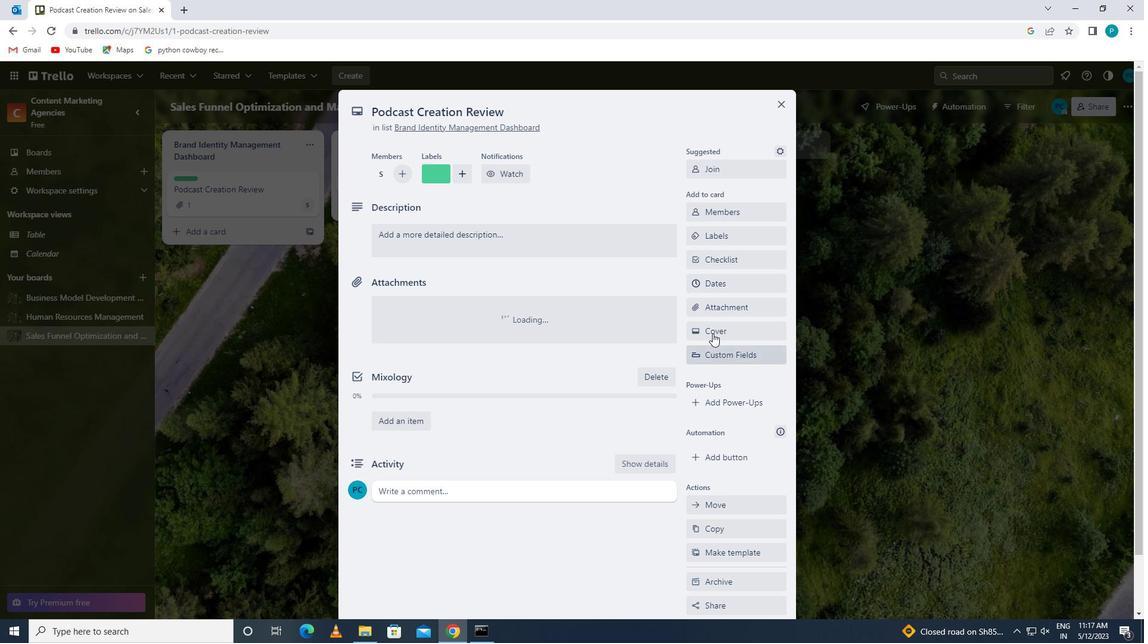 
Action: Mouse moved to (710, 379)
Screenshot: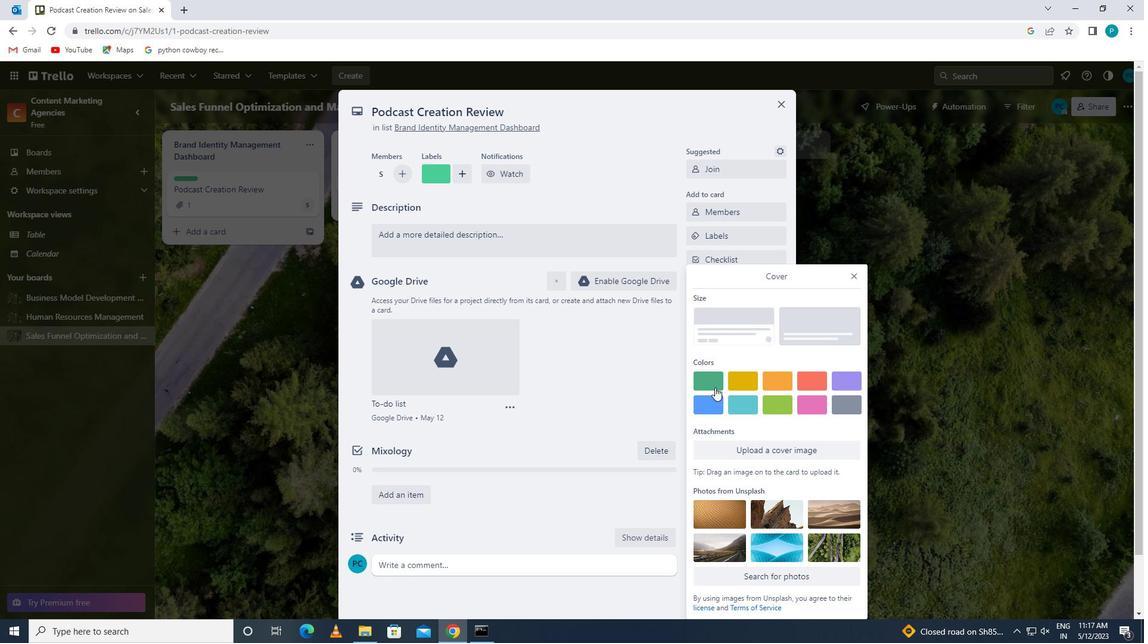 
Action: Mouse pressed left at (710, 379)
Screenshot: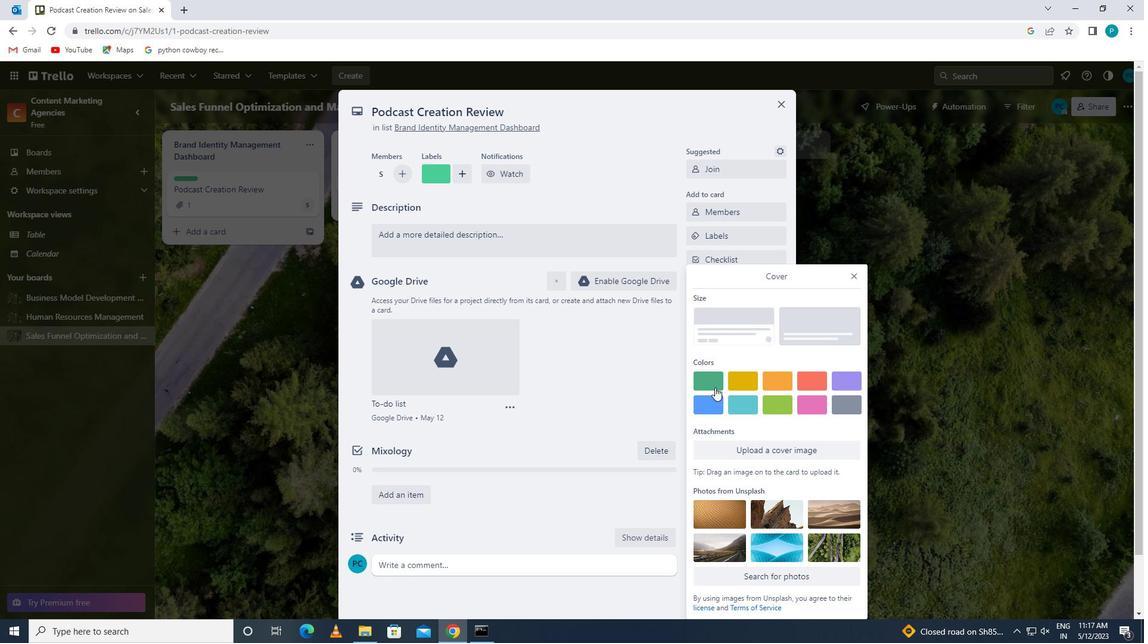 
Action: Mouse moved to (850, 254)
Screenshot: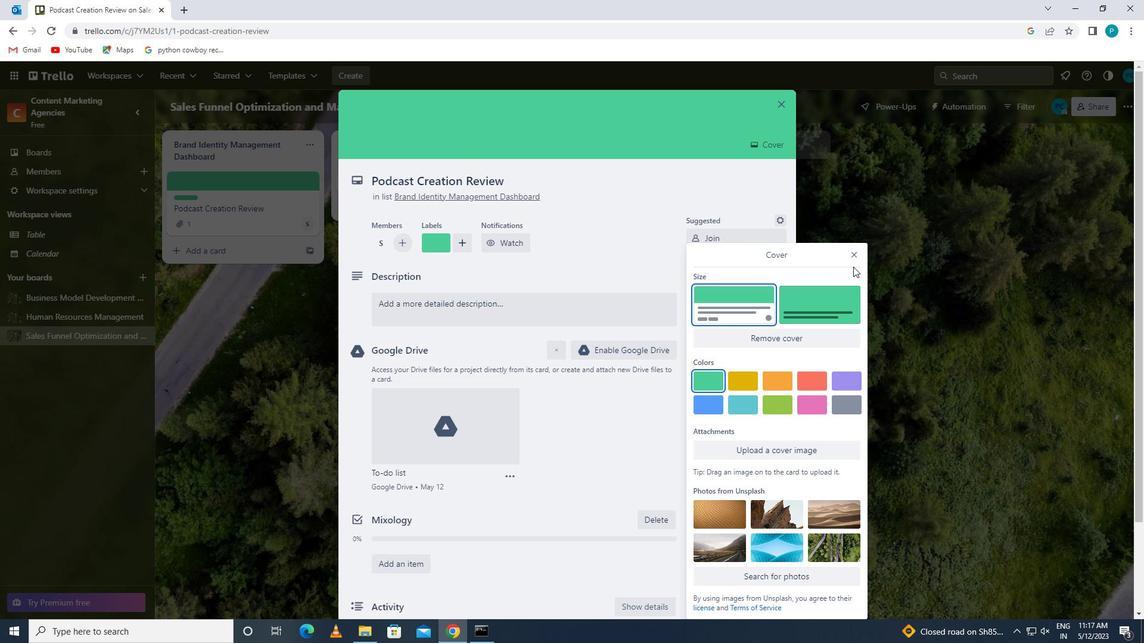 
Action: Mouse pressed left at (850, 254)
Screenshot: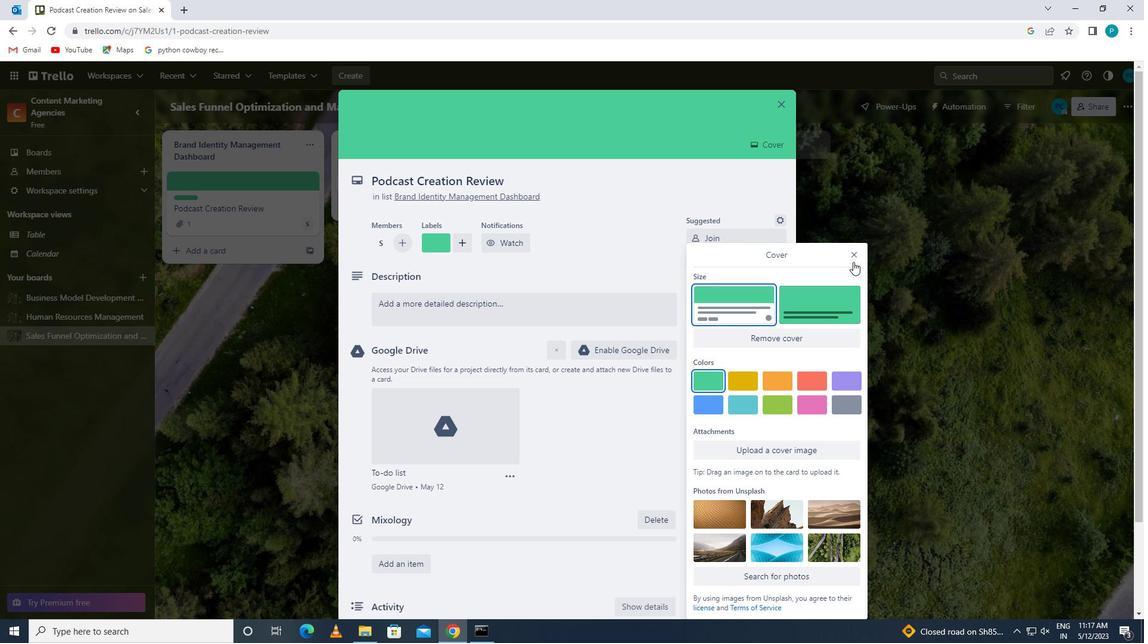 
Action: Mouse moved to (539, 303)
Screenshot: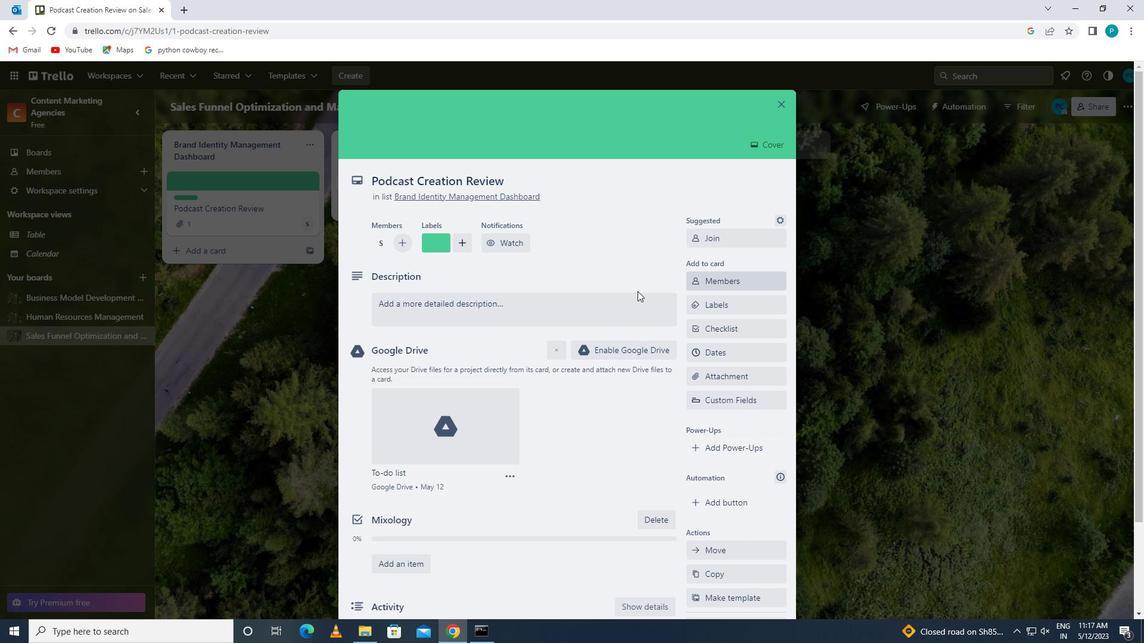 
Action: Mouse pressed left at (539, 303)
Screenshot: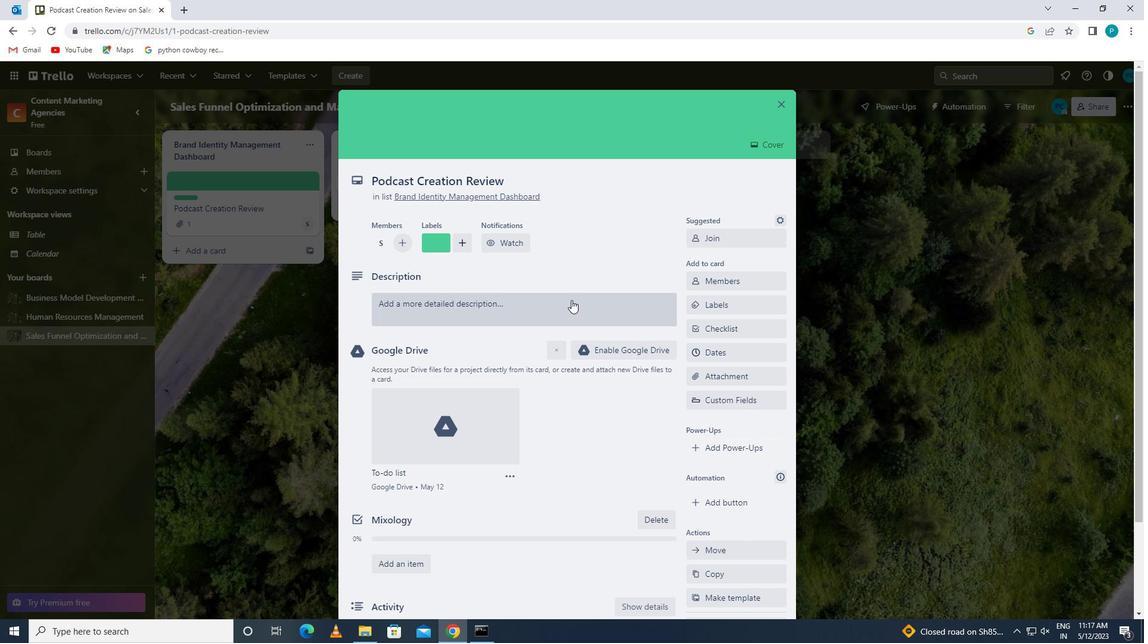 
Action: Key pressed <Key.caps_lock>c<Key.caps_lock>onduct<Key.space>customer<Key.space>research<Key.space>g<Key.backspace>for<Key.space>new<Key.space>market<Key.space>positioning<Key.space>and<Key.space>messaging
Screenshot: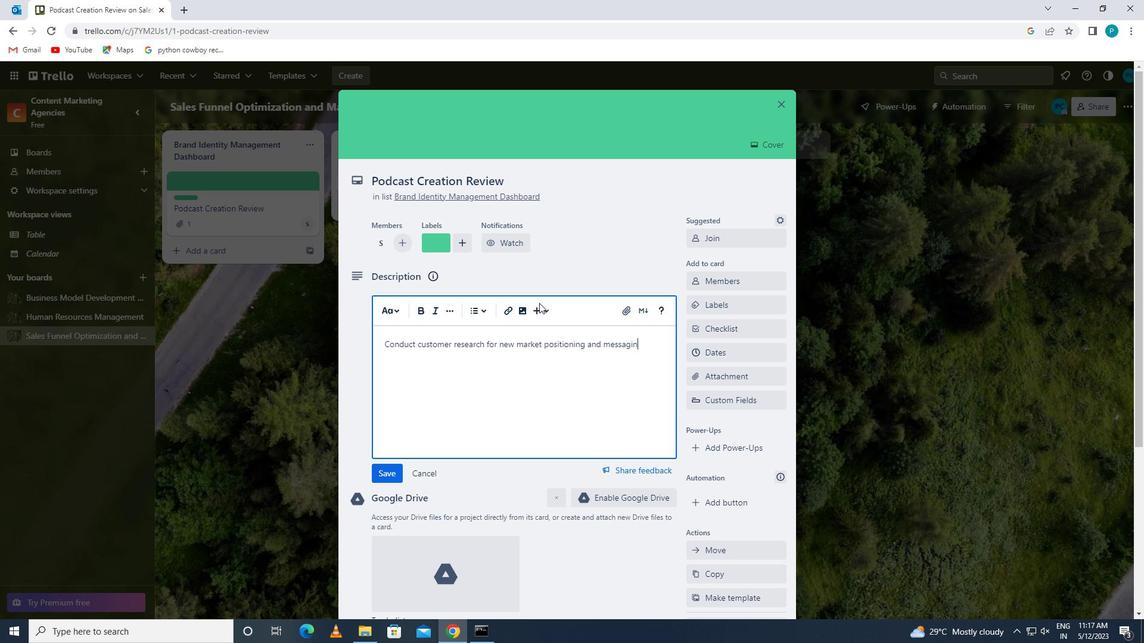 
Action: Mouse moved to (391, 471)
Screenshot: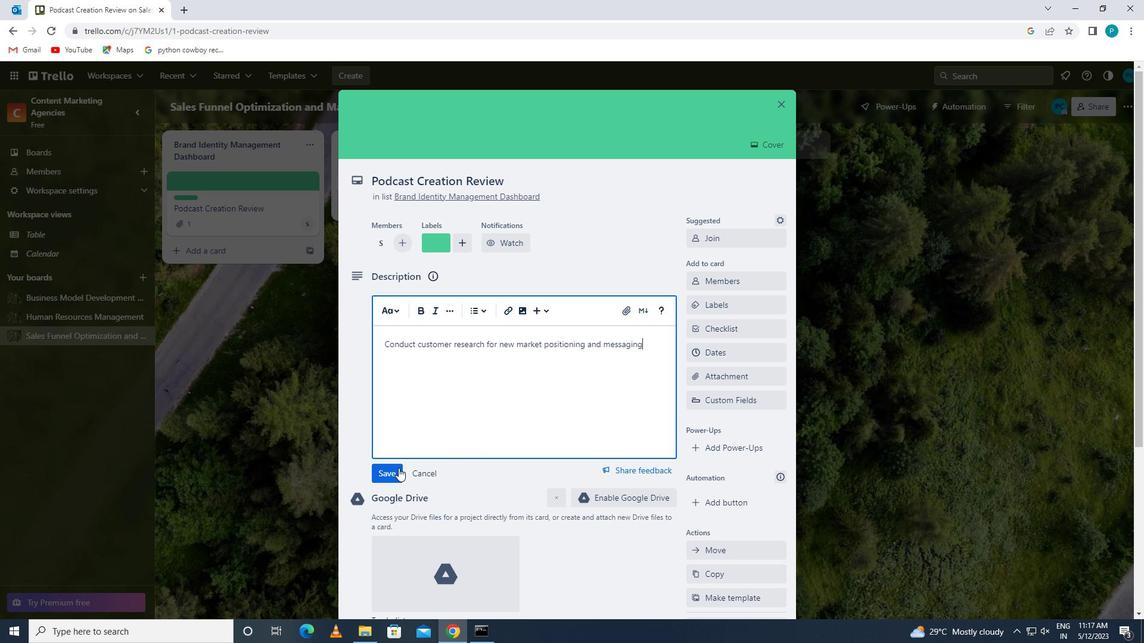 
Action: Mouse pressed left at (391, 471)
Screenshot: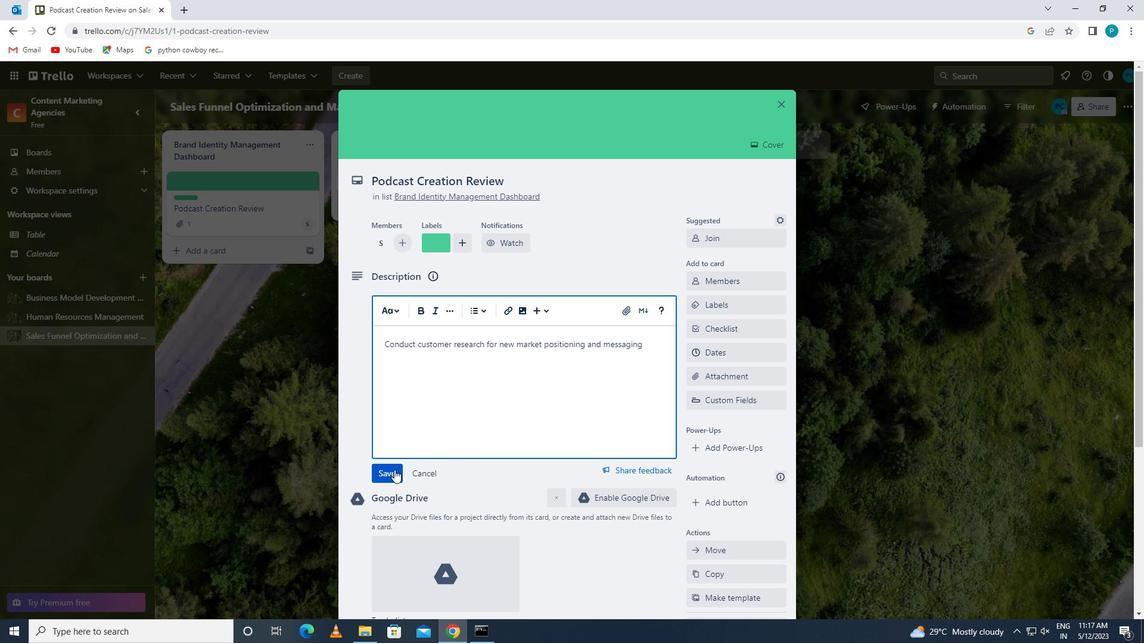 
Action: Mouse moved to (440, 463)
Screenshot: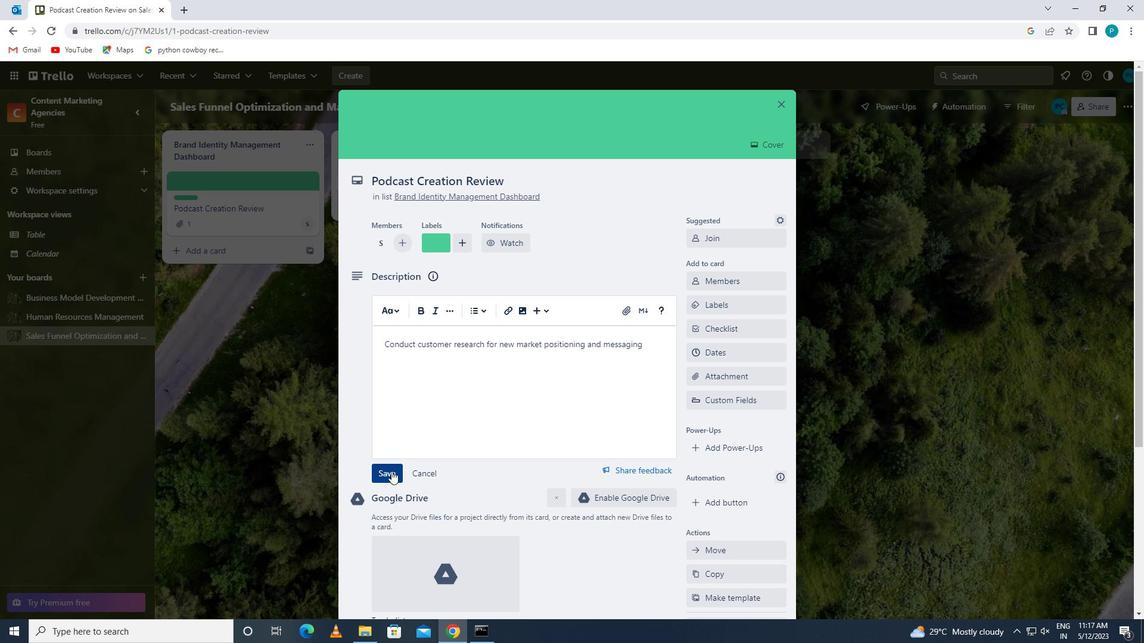 
Action: Mouse scrolled (440, 462) with delta (0, 0)
Screenshot: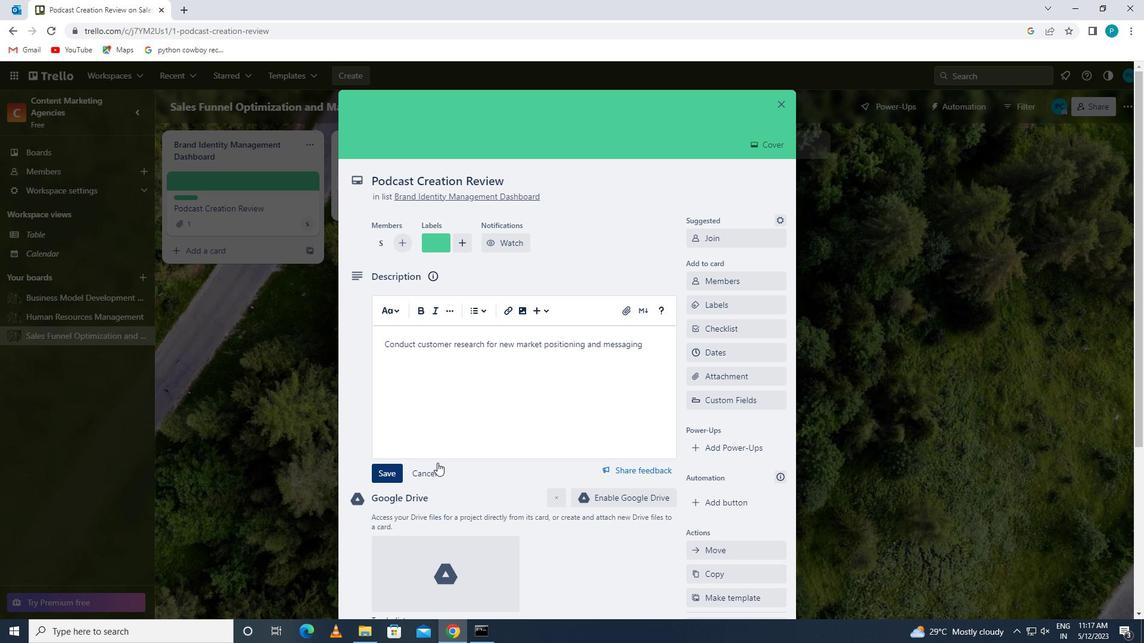 
Action: Mouse scrolled (440, 462) with delta (0, 0)
Screenshot: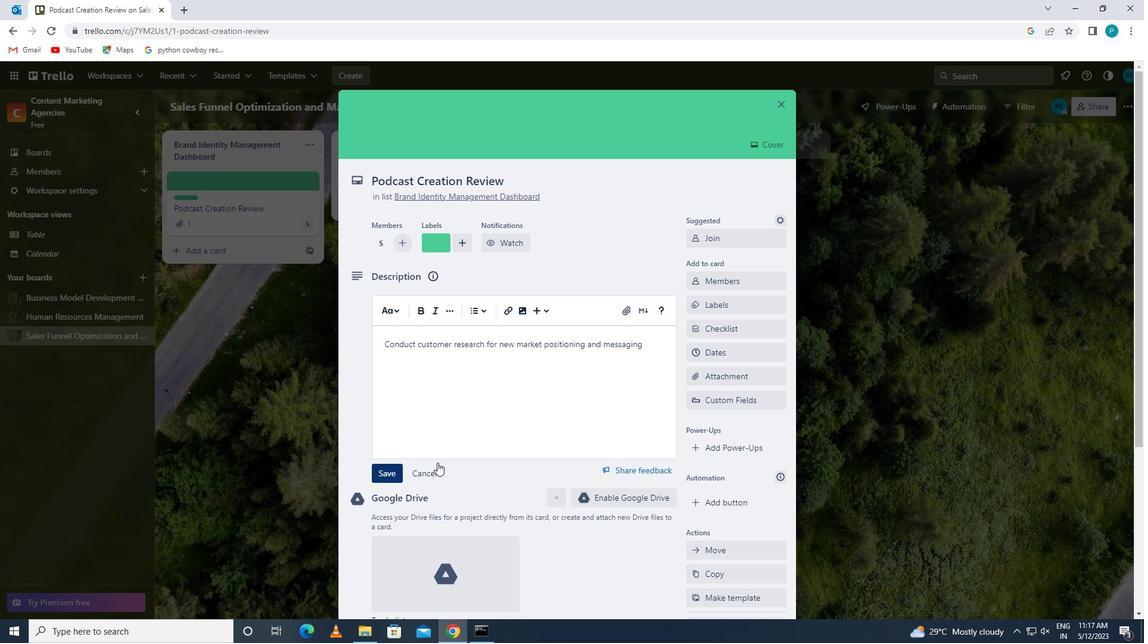 
Action: Mouse scrolled (440, 462) with delta (0, 0)
Screenshot: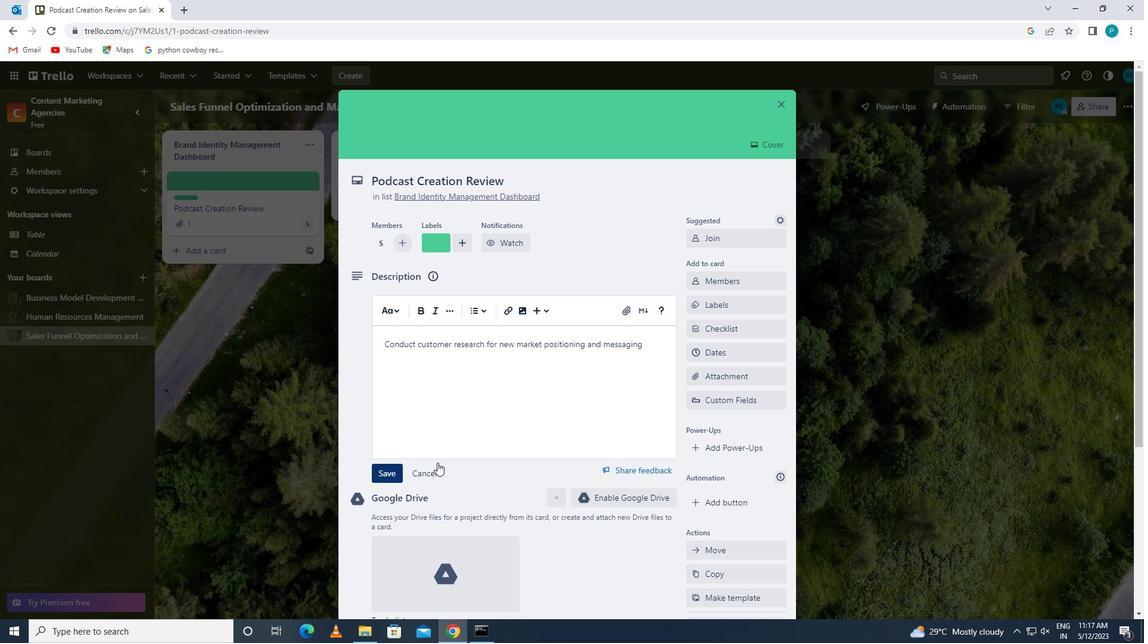 
Action: Mouse scrolled (440, 462) with delta (0, 0)
Screenshot: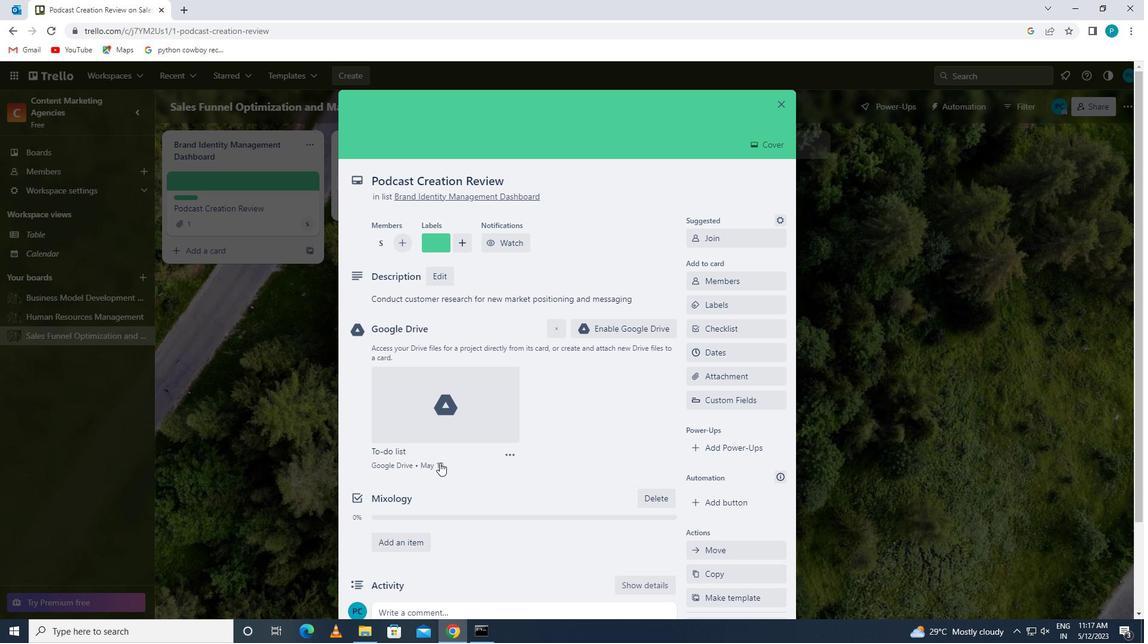 
Action: Mouse scrolled (440, 462) with delta (0, 0)
Screenshot: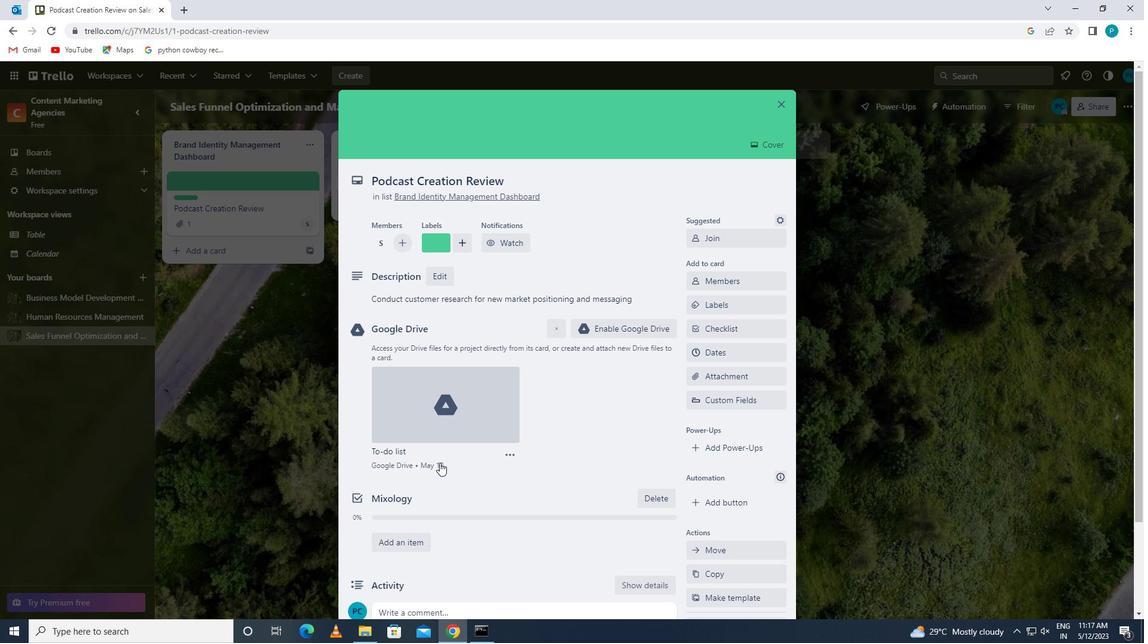 
Action: Mouse moved to (437, 502)
Screenshot: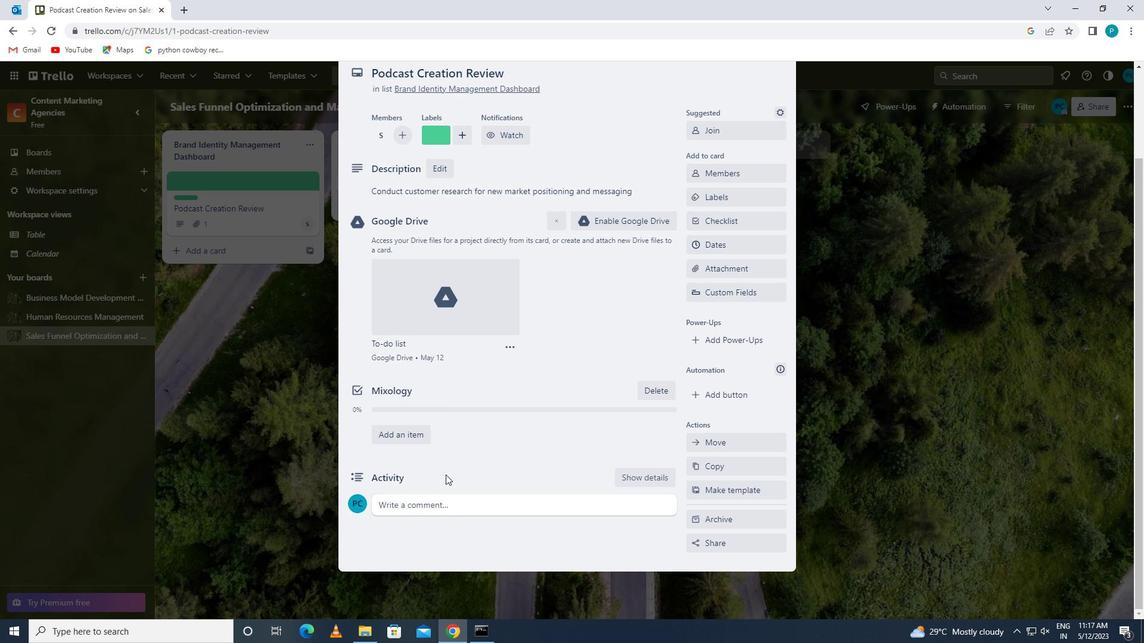 
Action: Mouse pressed left at (437, 502)
Screenshot: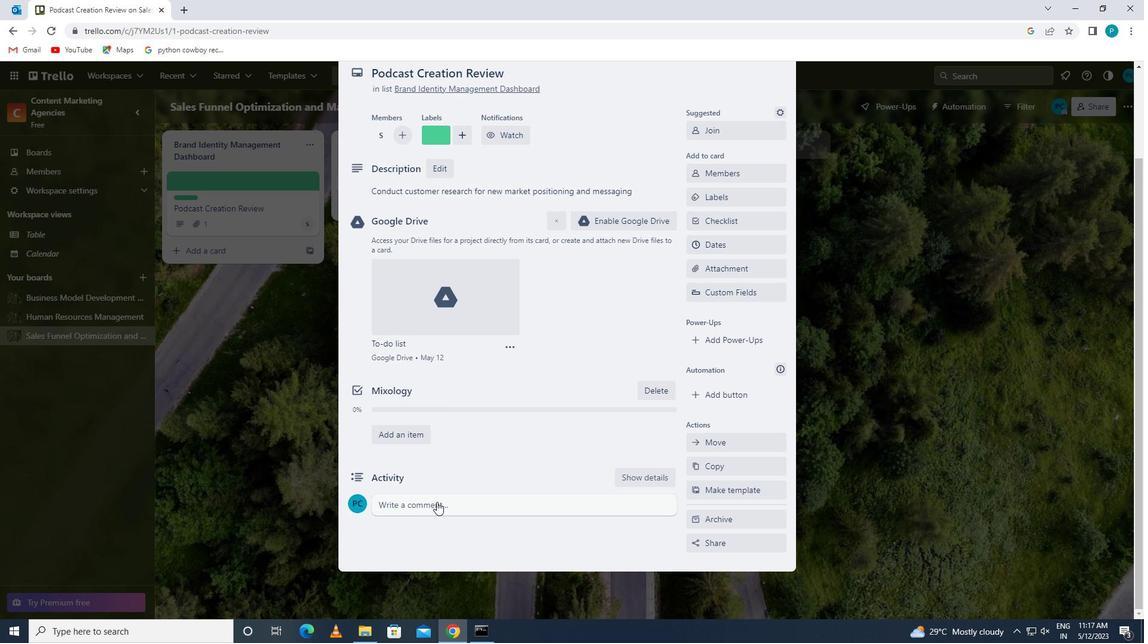 
Action: Key pressed <Key.caps_lock>g<Key.caps_lock>iven<Key.space>the<Key.space>potential<Key.space>impact<Key.space>of<Key.space>this<Key.space>task<Key.space>on<Key.space>our<Key.space>company<Key.space>culture<Key.space>of<Key.space>innovation<Key.space>,let<Key.space>us<Key.space>ensure<Key.space>that<Key.space>we<Key.space>approach<Key.space>it<Key.space>with<Key.space>a<Key.space>sense<Key.space>of<Key.space>curiosity<Key.space>and<Key.space>a<Key.space>willingness<Key.space>to<Key.space>explore<Key.space>new<Key.space>ideas
Screenshot: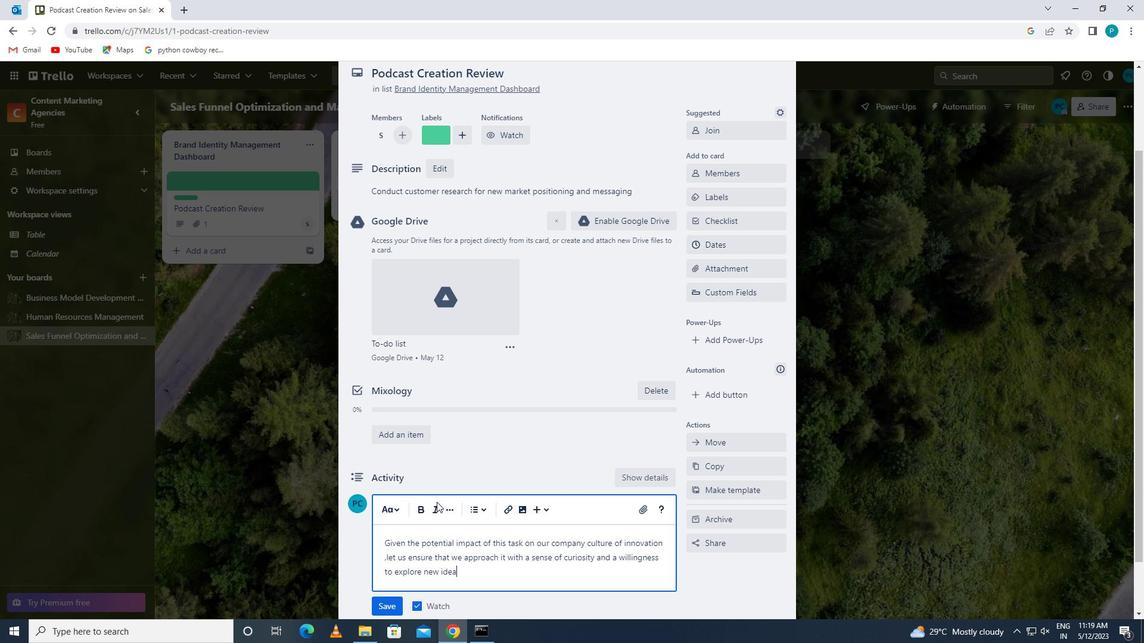 
Action: Mouse moved to (381, 608)
Screenshot: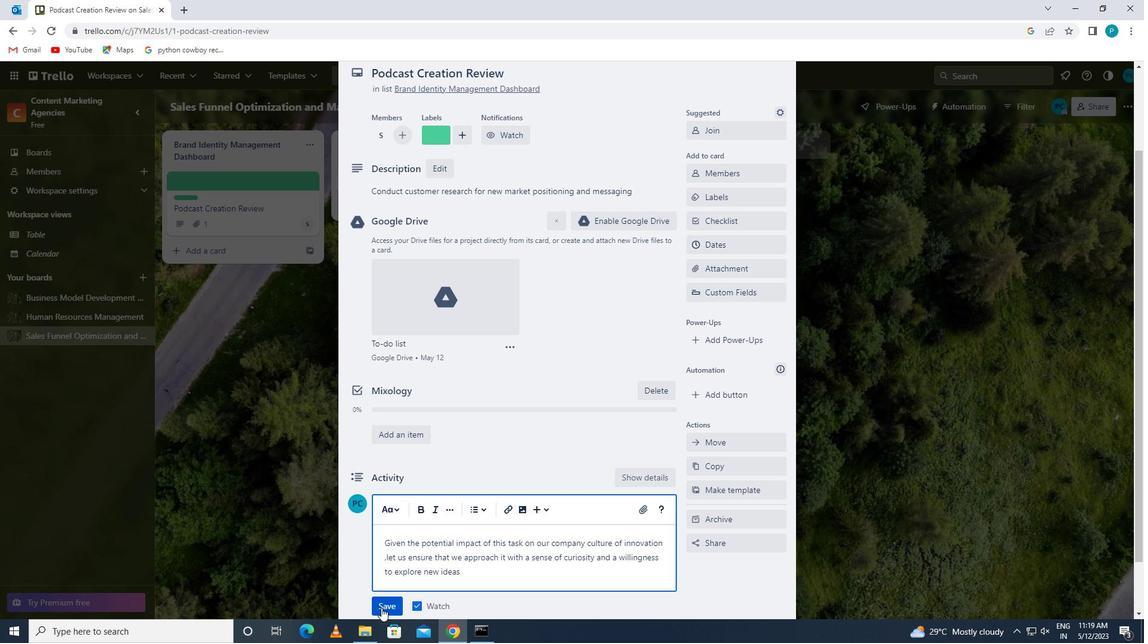 
Action: Mouse pressed left at (381, 608)
Screenshot: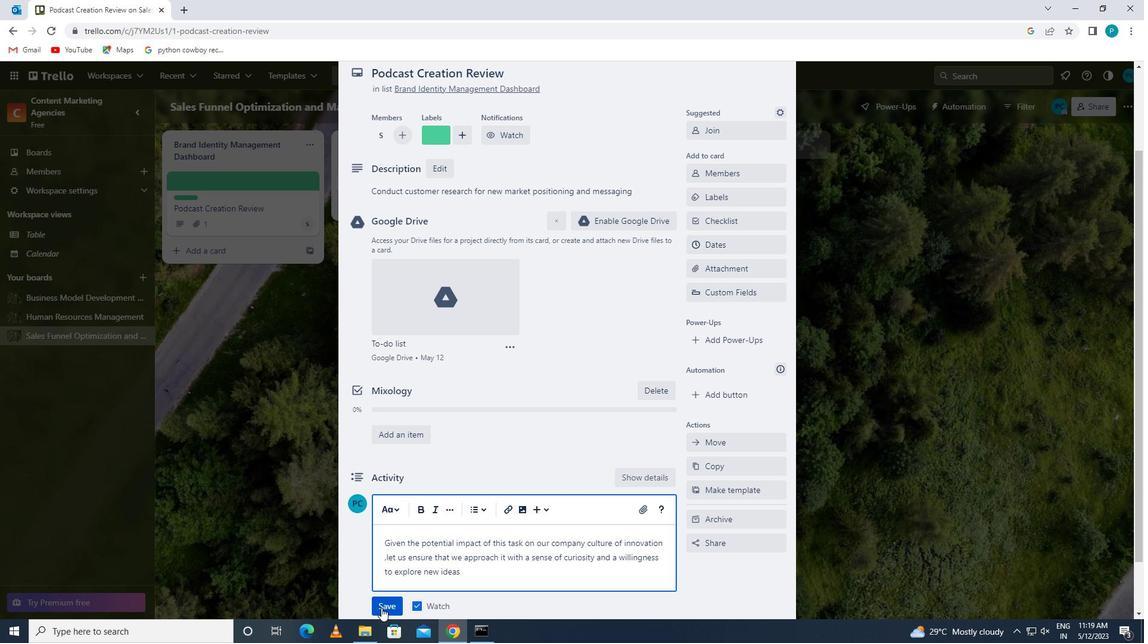 
Action: Mouse moved to (726, 245)
Screenshot: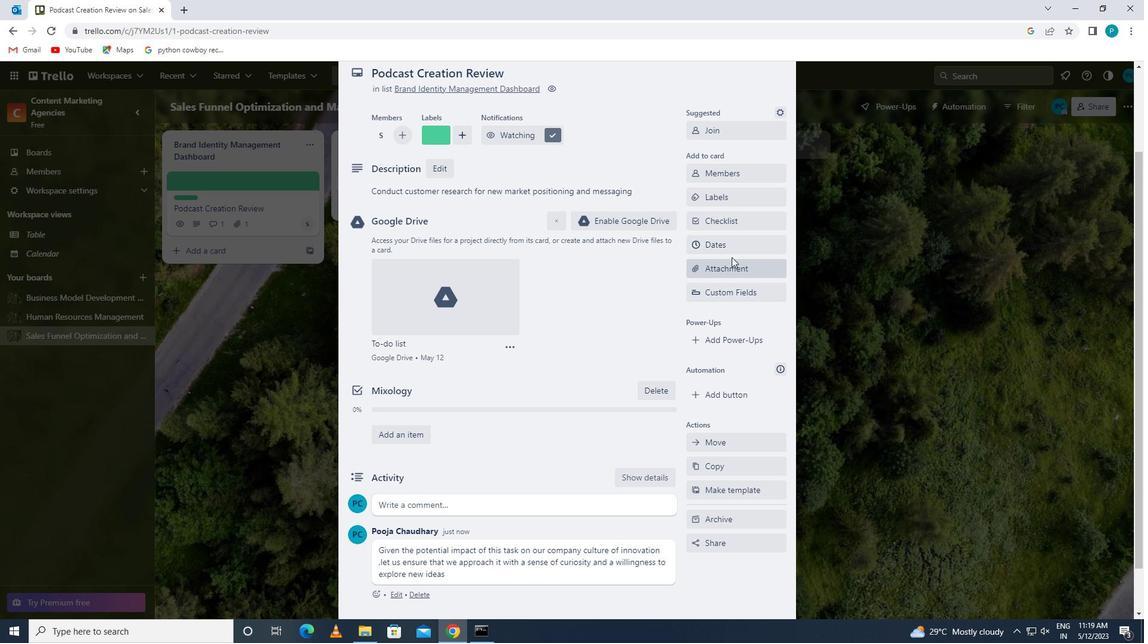 
Action: Mouse pressed left at (726, 245)
Screenshot: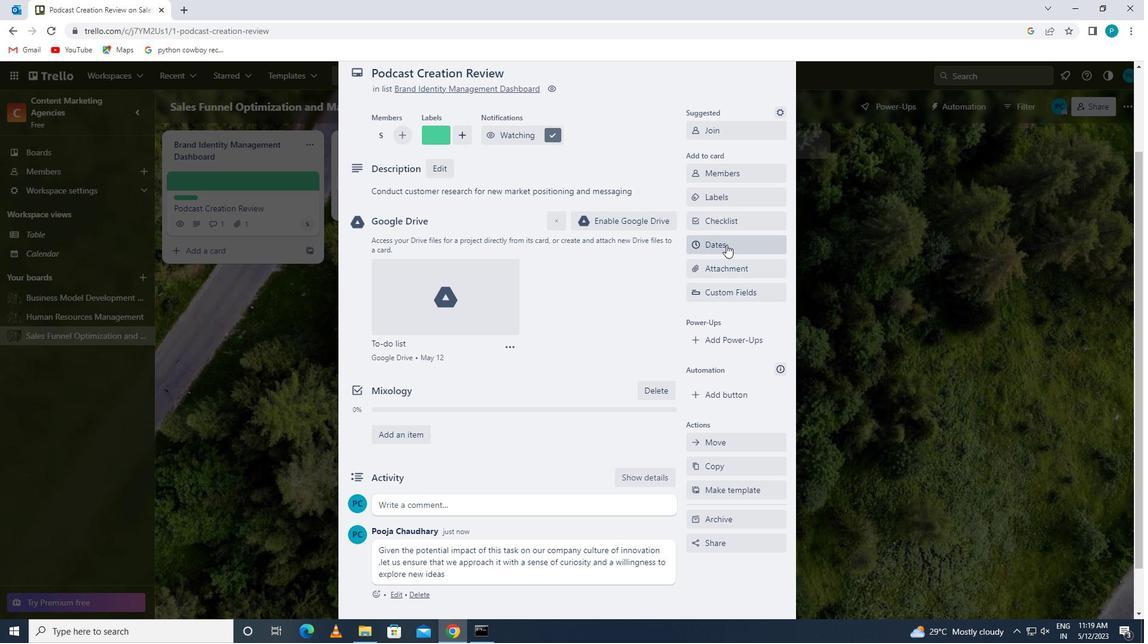 
Action: Mouse moved to (700, 323)
Screenshot: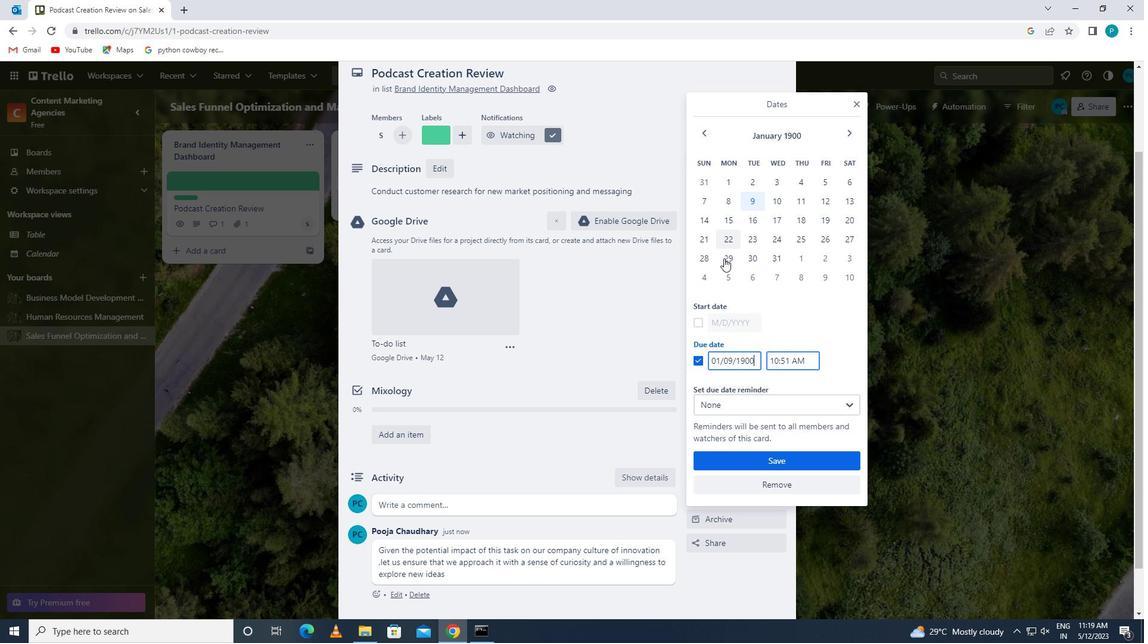 
Action: Mouse pressed left at (700, 323)
Screenshot: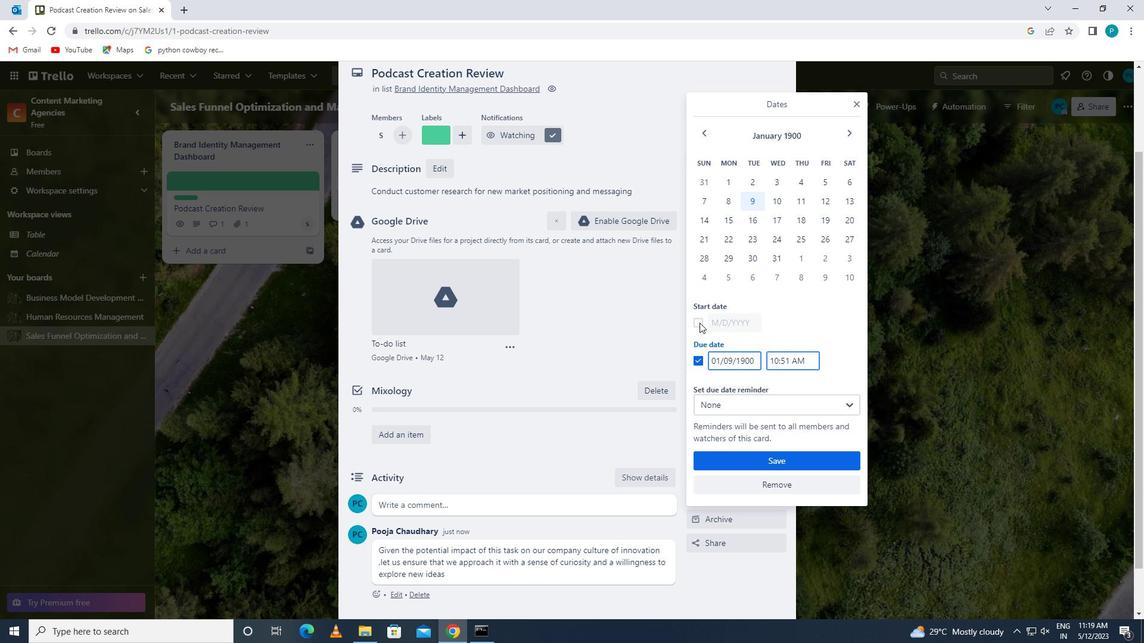 
Action: Mouse moved to (733, 321)
Screenshot: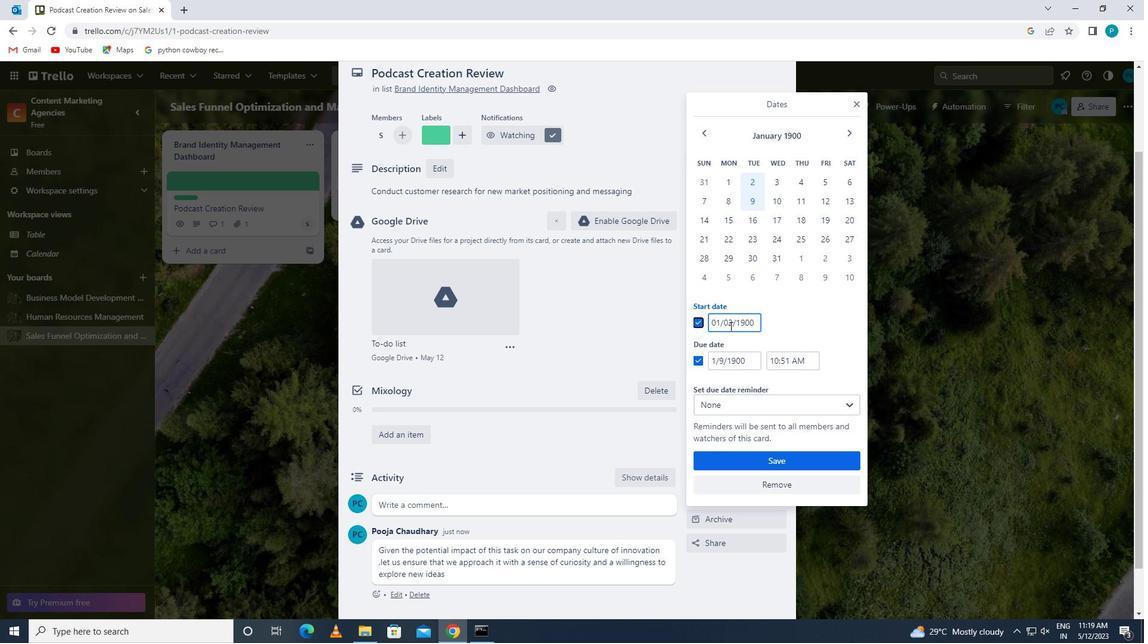 
Action: Mouse pressed left at (733, 321)
Screenshot: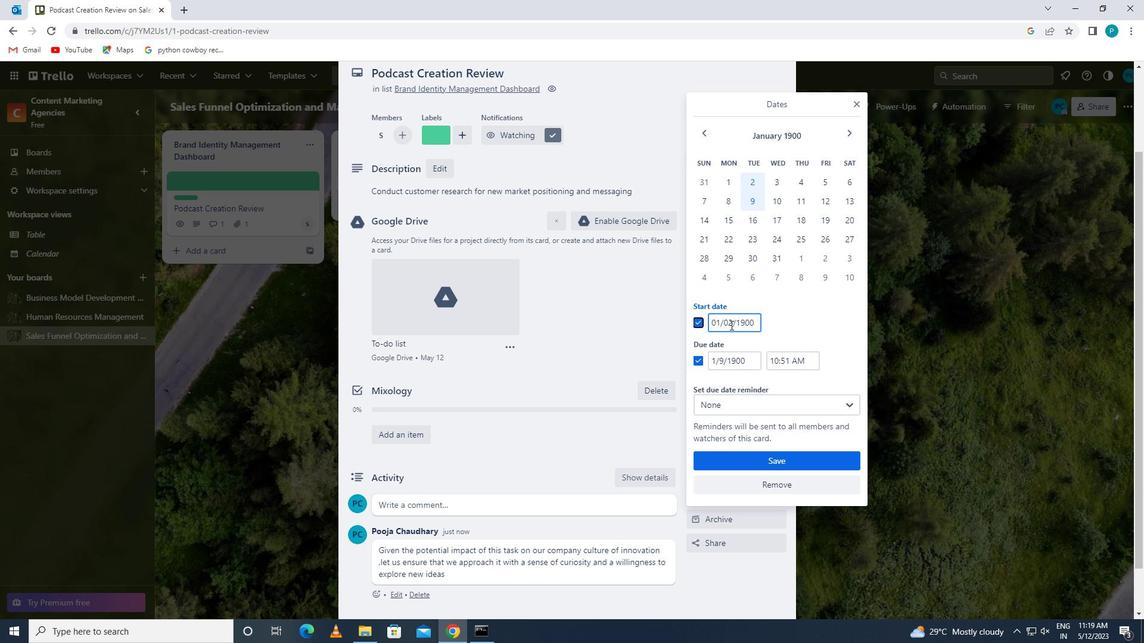 
Action: Mouse moved to (723, 321)
Screenshot: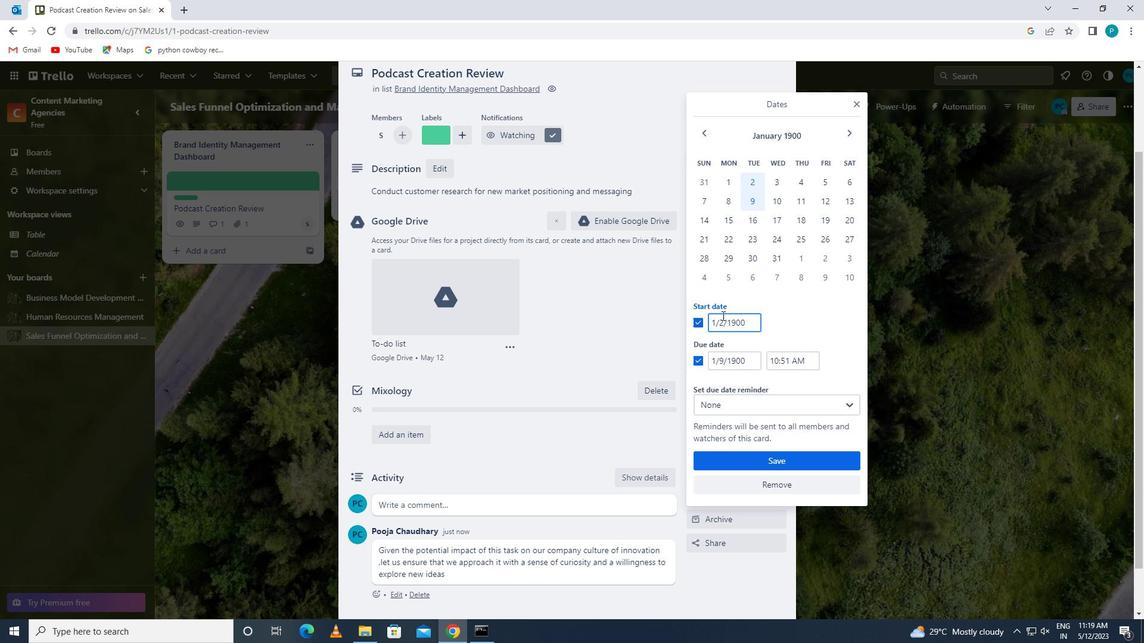 
Action: Mouse pressed left at (723, 321)
Screenshot: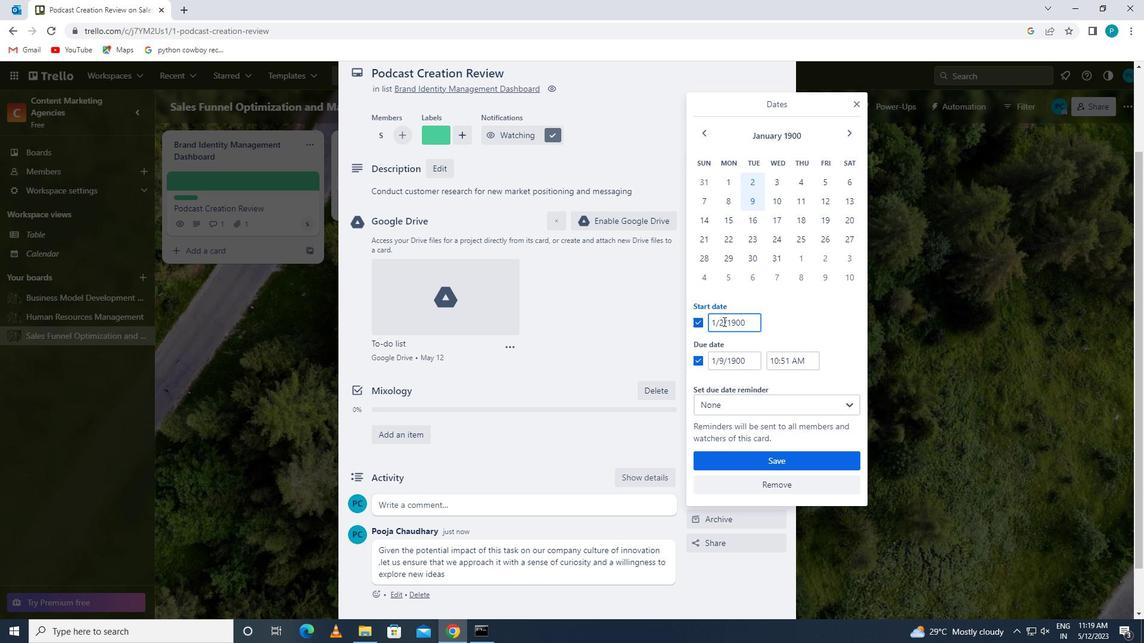 
Action: Key pressed <Key.backspace>3
Screenshot: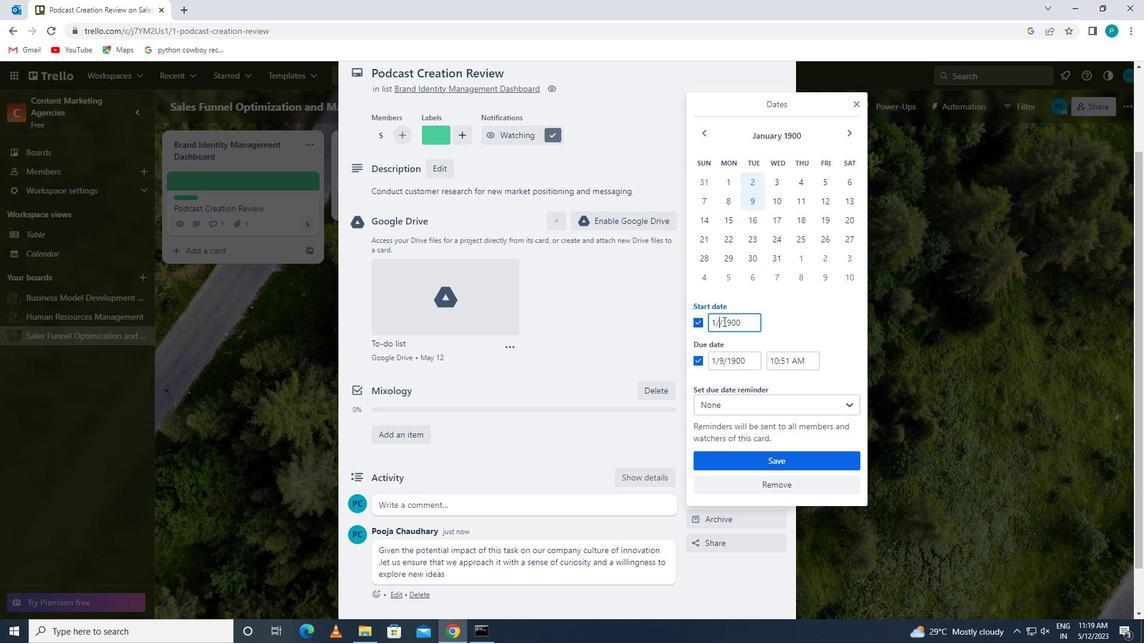 
Action: Mouse moved to (724, 364)
Screenshot: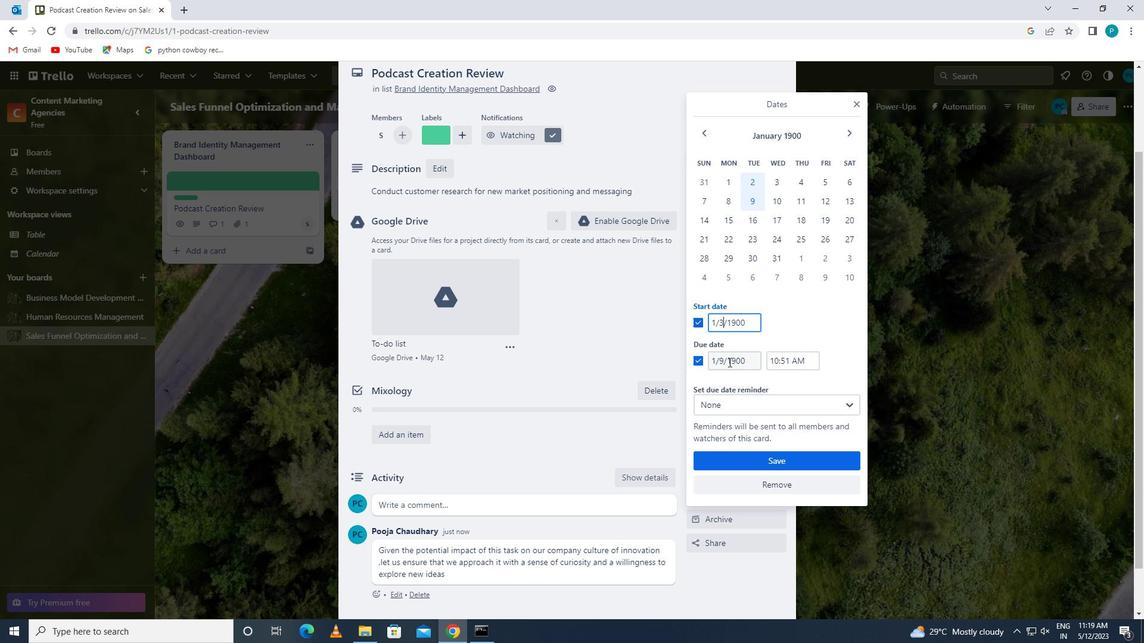 
Action: Mouse pressed left at (724, 364)
Screenshot: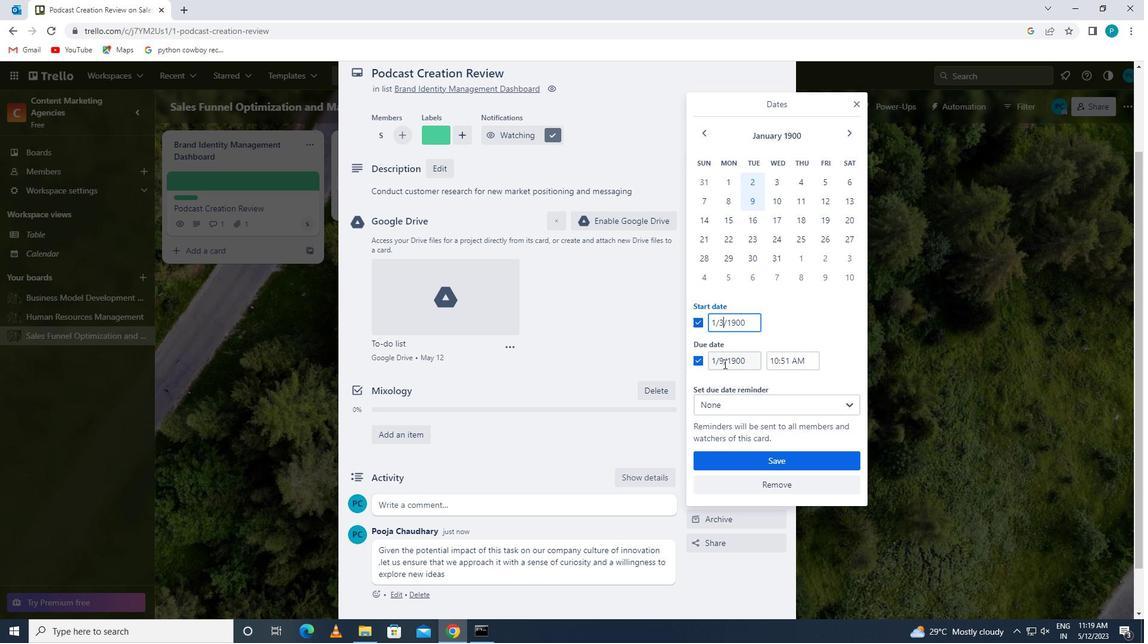 
Action: Key pressed <Key.backspace>10
Screenshot: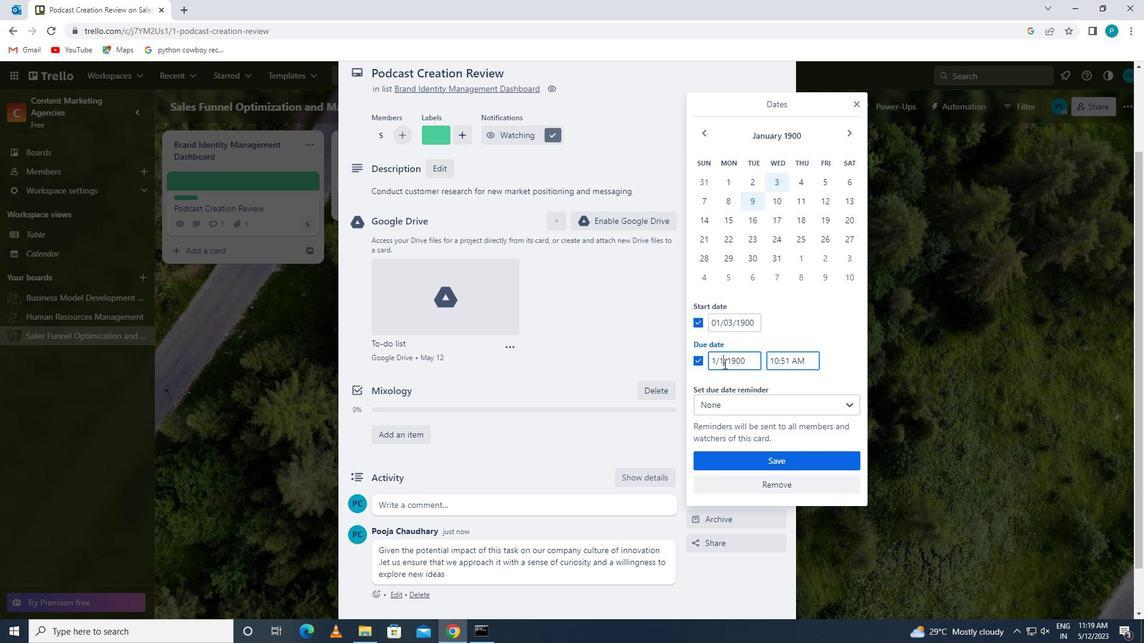
Action: Mouse moved to (749, 456)
Screenshot: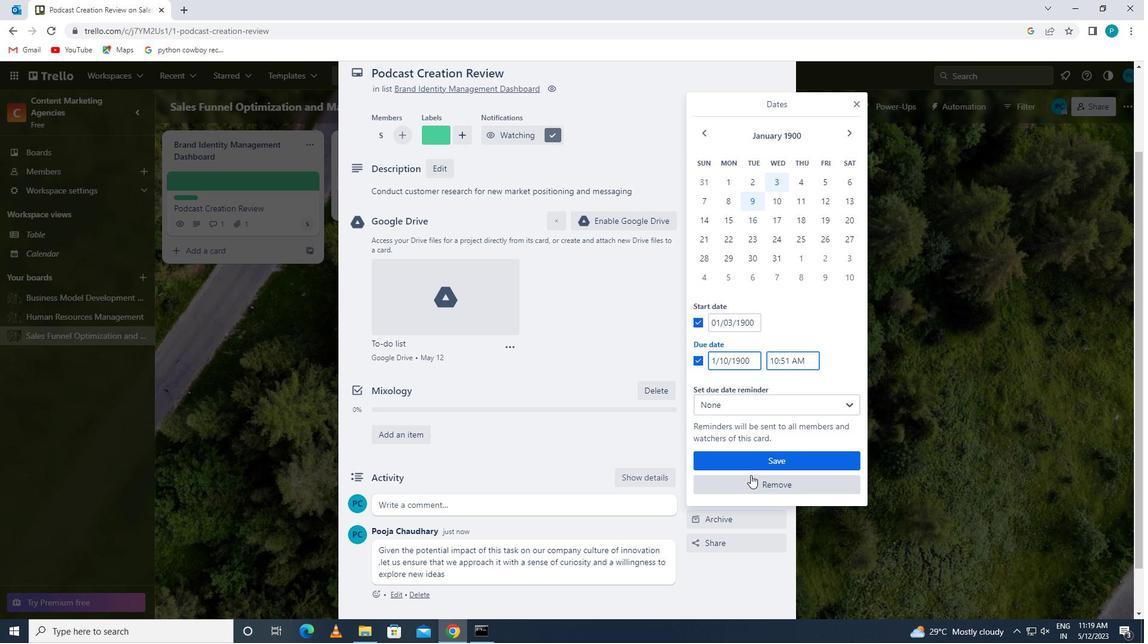 
Action: Mouse pressed left at (749, 456)
Screenshot: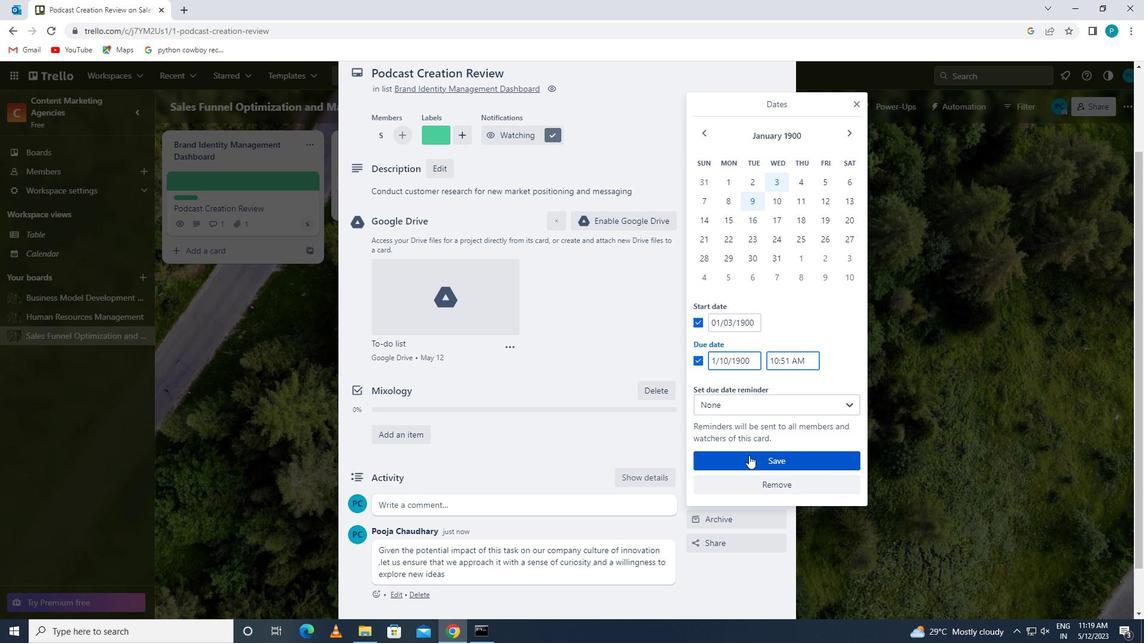 
